 Task: Add Attachment from Google Drive to Card Card0000000003 in Board Board0000000001 in Workspace WS0000000001 in Trello. Add Cover Orange to Card Card0000000003 in Board Board0000000001 in Workspace WS0000000001 in Trello. Add "Add Label …" with "Title" Title0000000003 to Button Button0000000003 to Card Card0000000003 in Board Board0000000001 in Workspace WS0000000001 in Trello. Add Description DS0000000003 to Card Card0000000003 in Board Board0000000001 in Workspace WS0000000001 in Trello. Add Comment CM0000000003 to Card Card0000000003 in Board Board0000000001 in Workspace WS0000000001 in Trello
Action: Mouse moved to (680, 81)
Screenshot: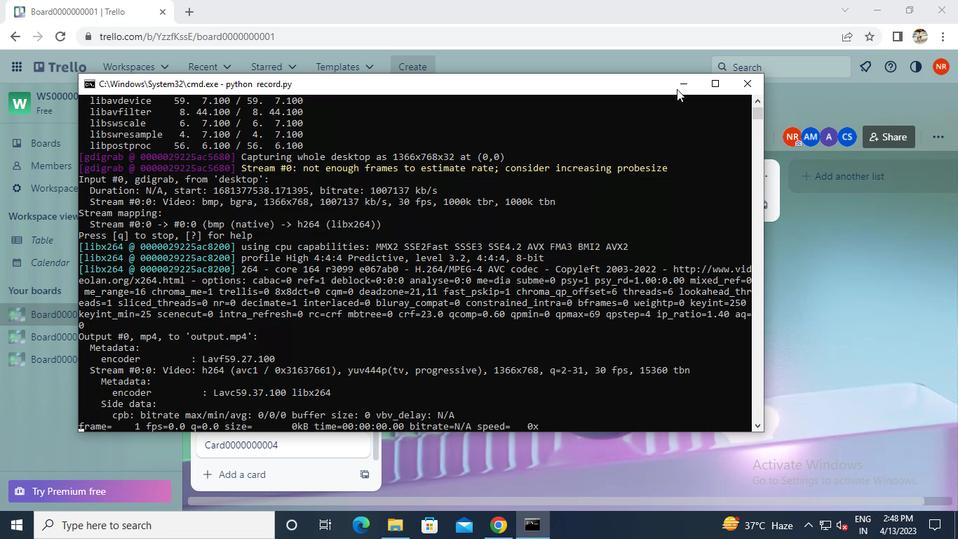 
Action: Mouse pressed left at (680, 81)
Screenshot: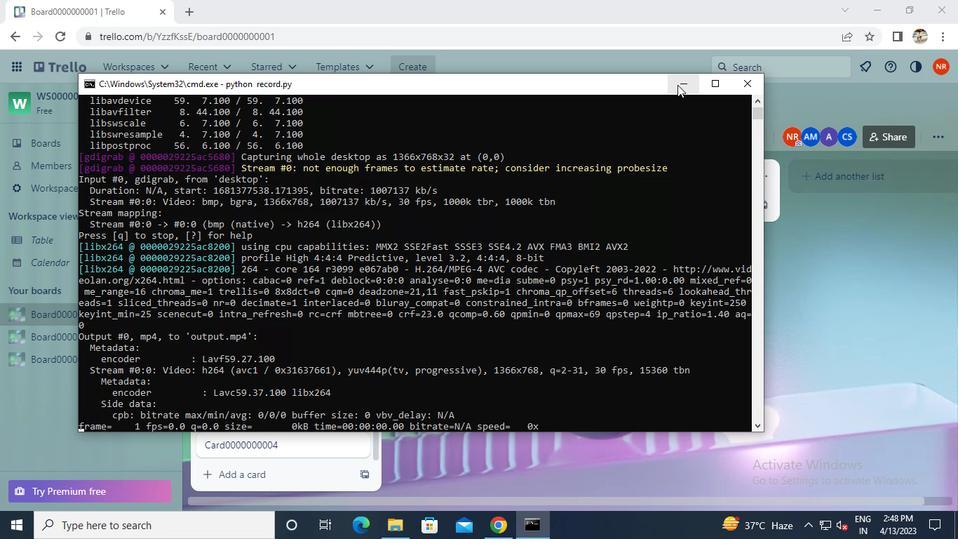 
Action: Mouse moved to (310, 386)
Screenshot: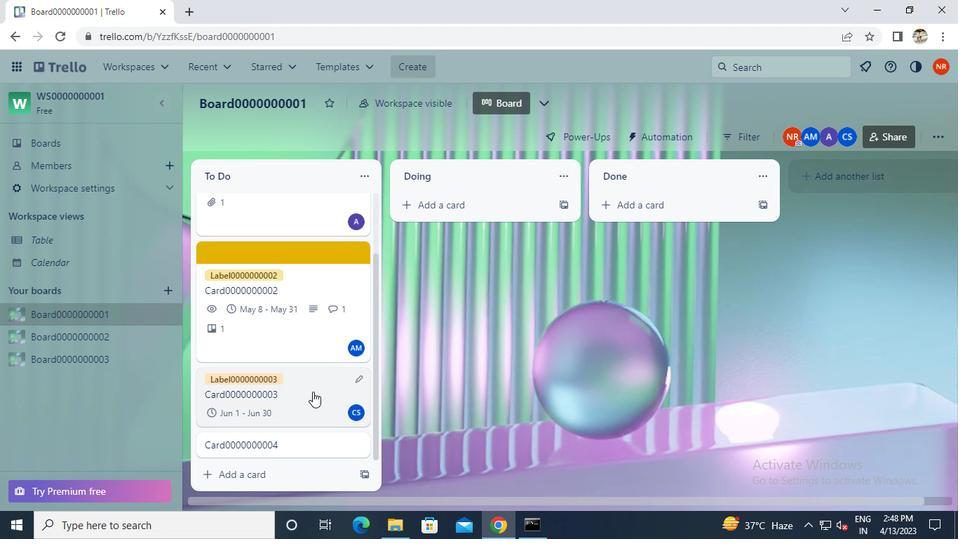 
Action: Mouse pressed left at (310, 386)
Screenshot: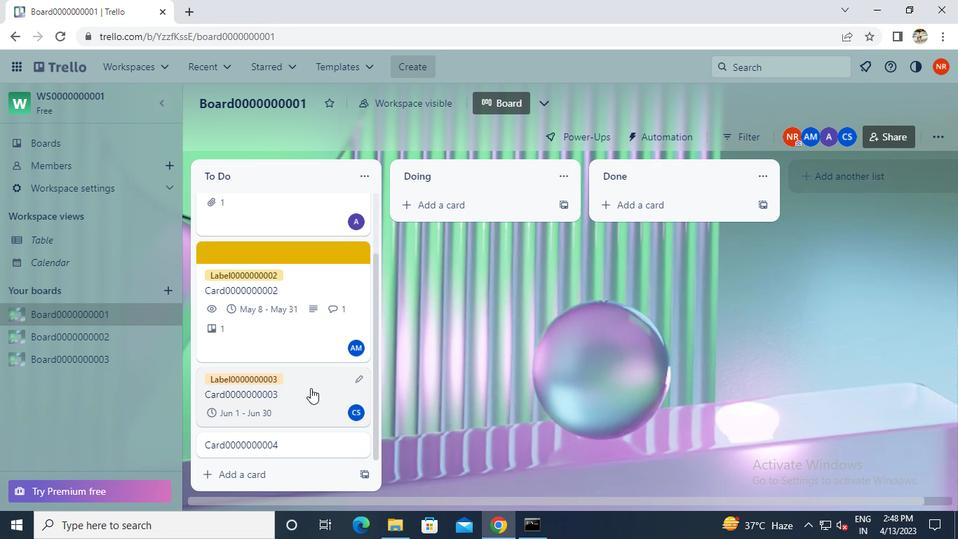 
Action: Mouse moved to (635, 339)
Screenshot: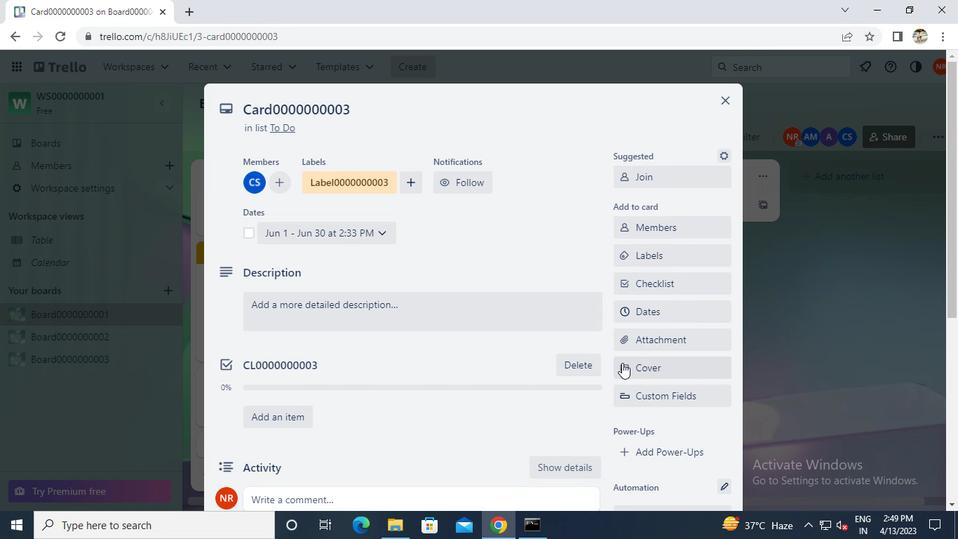 
Action: Mouse pressed left at (635, 339)
Screenshot: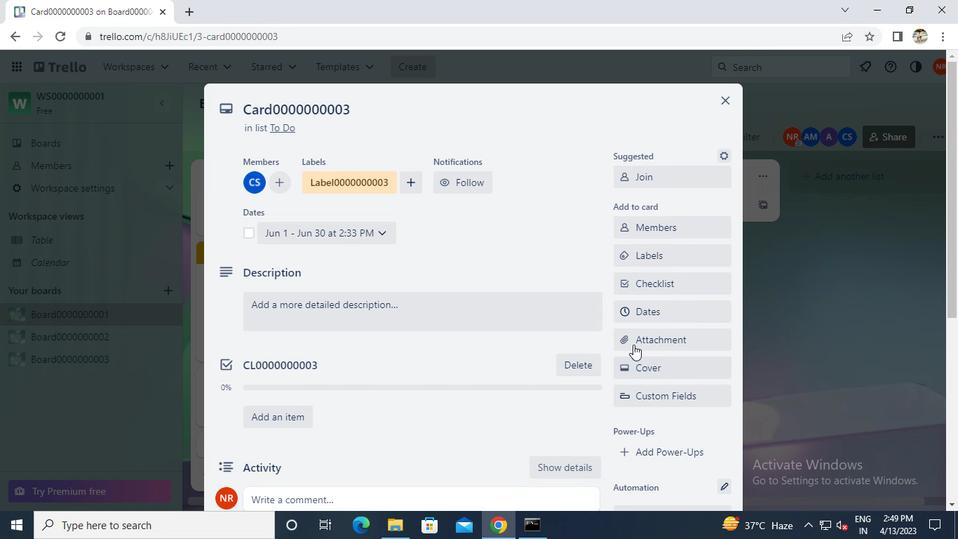 
Action: Mouse moved to (657, 175)
Screenshot: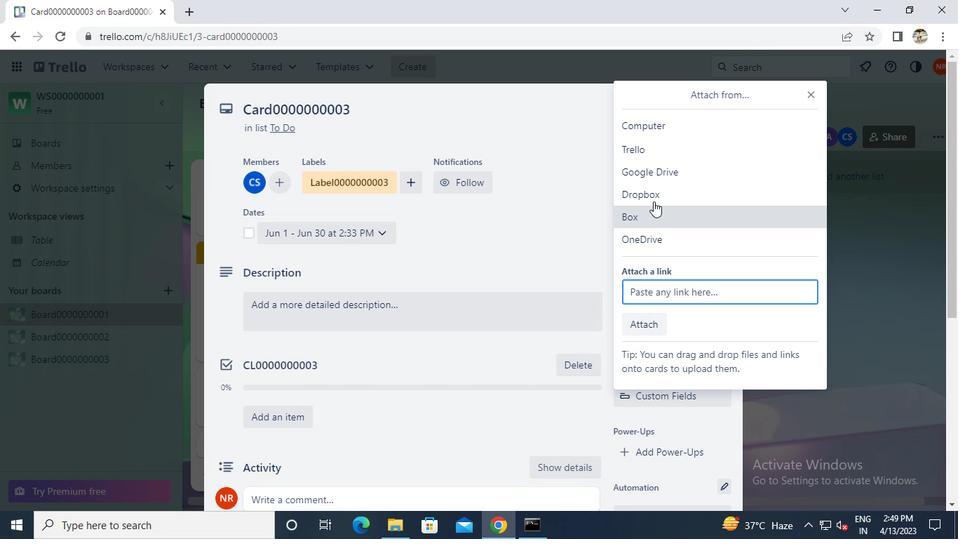 
Action: Mouse pressed left at (657, 175)
Screenshot: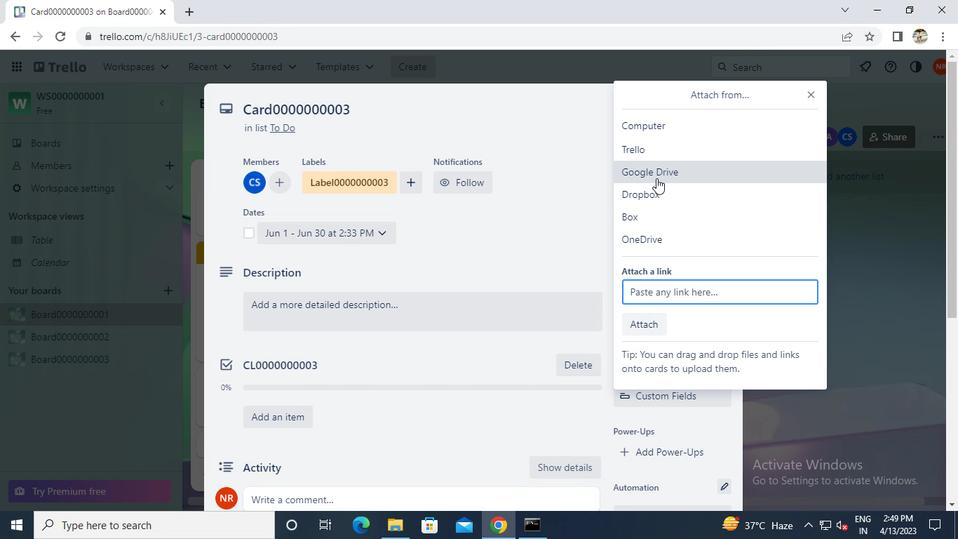 
Action: Mouse moved to (386, 303)
Screenshot: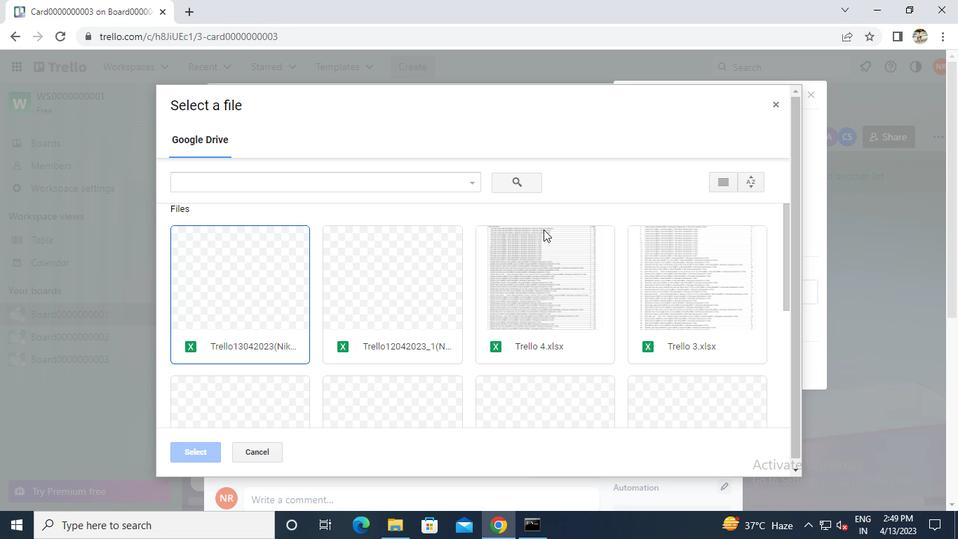 
Action: Mouse pressed left at (386, 303)
Screenshot: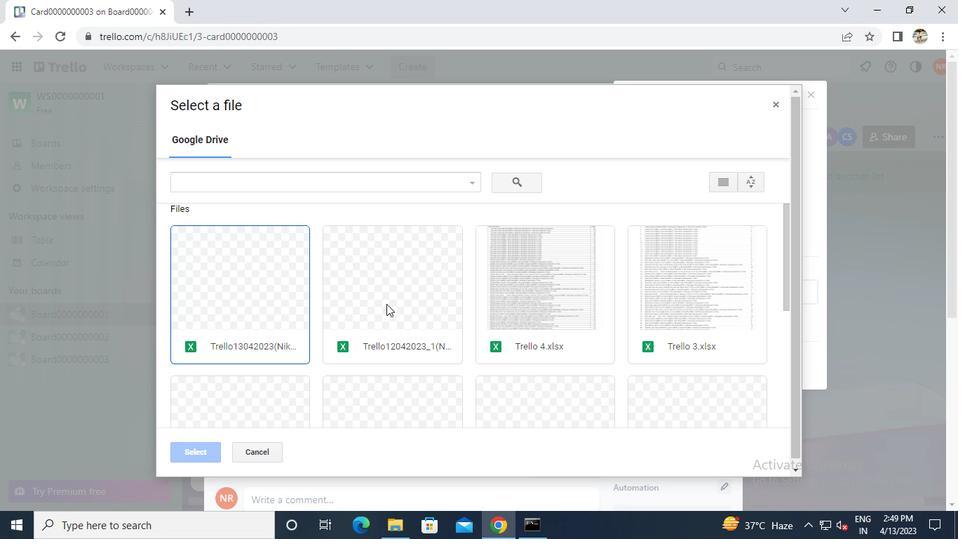 
Action: Mouse moved to (207, 453)
Screenshot: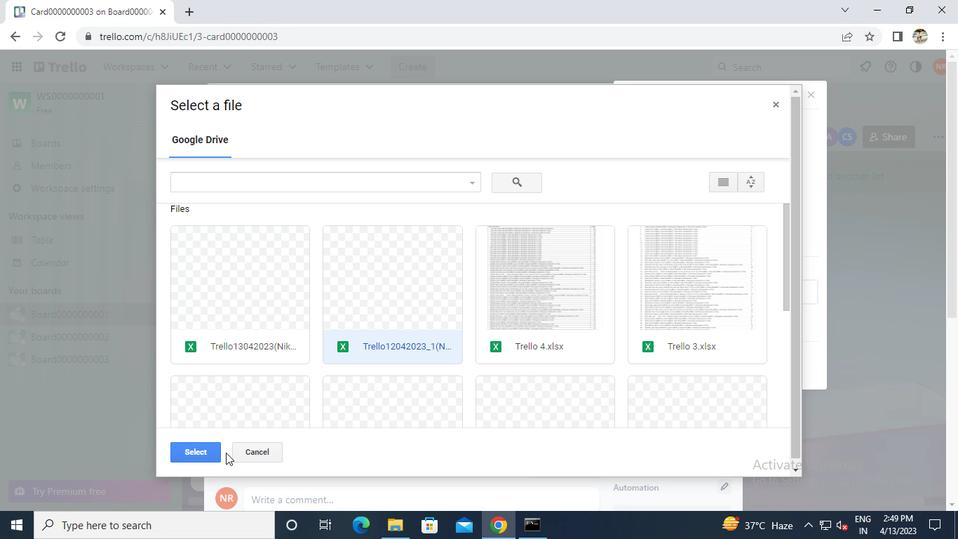 
Action: Mouse pressed left at (207, 453)
Screenshot: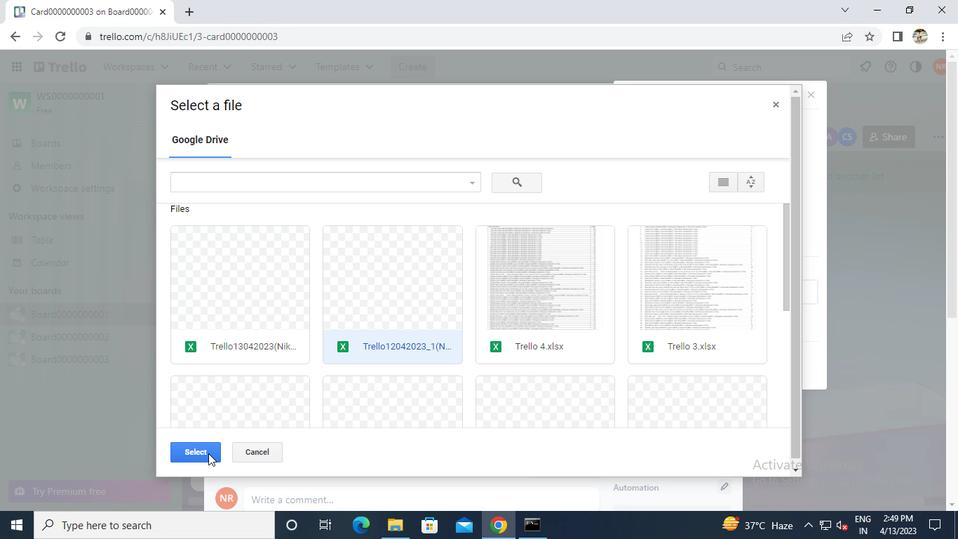 
Action: Mouse moved to (687, 371)
Screenshot: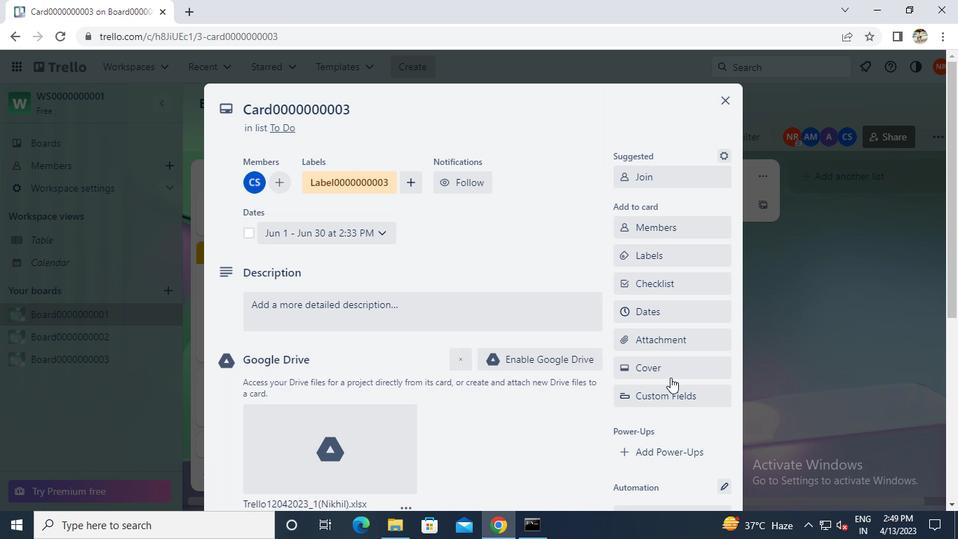 
Action: Mouse pressed left at (687, 371)
Screenshot: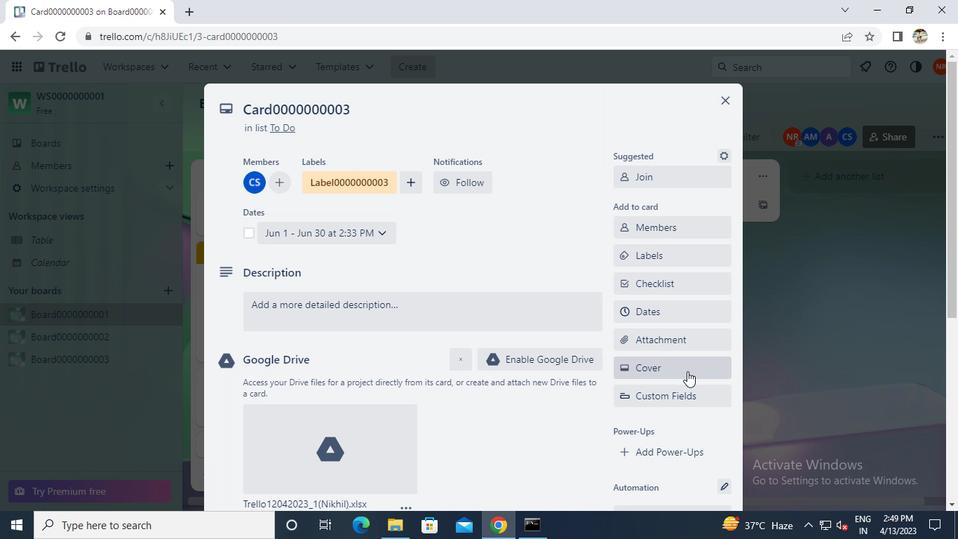 
Action: Mouse moved to (721, 211)
Screenshot: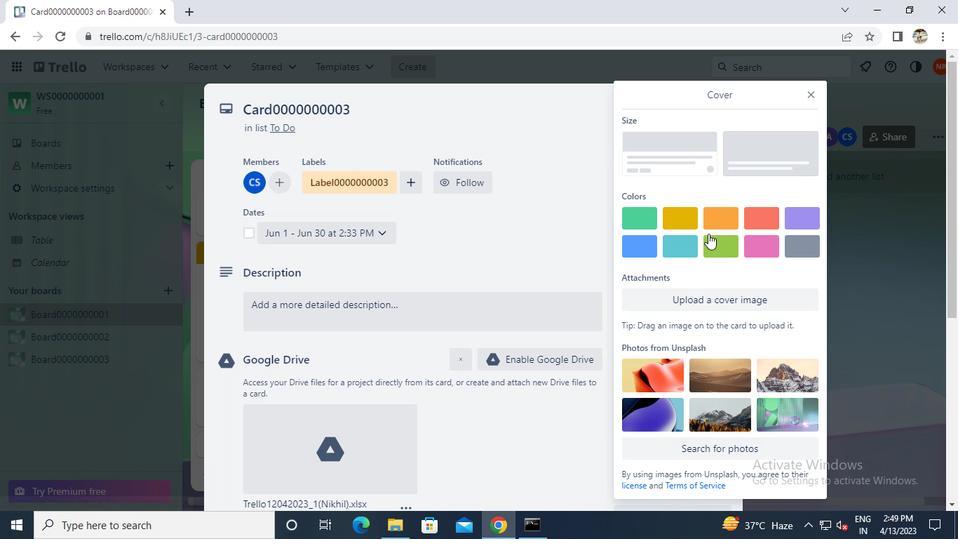 
Action: Mouse pressed left at (721, 211)
Screenshot: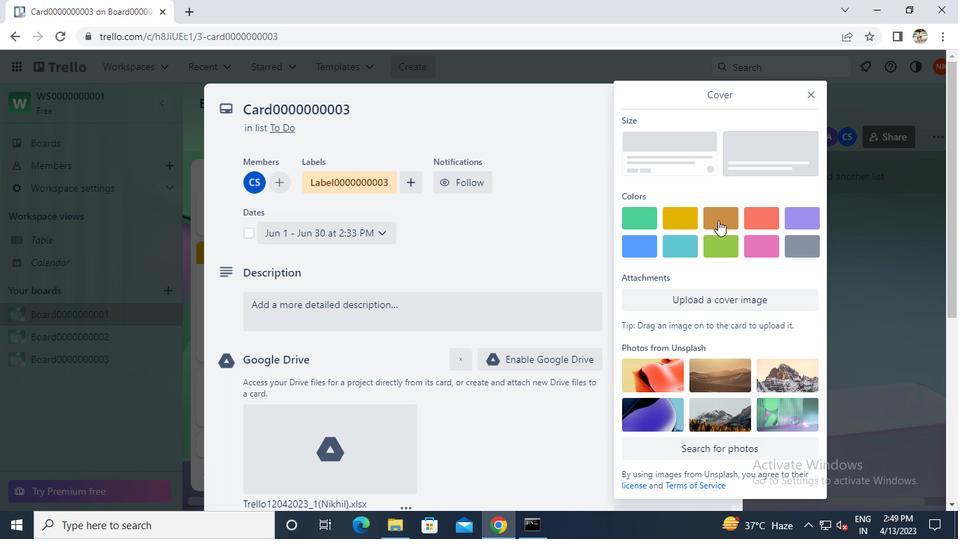 
Action: Mouse moved to (814, 91)
Screenshot: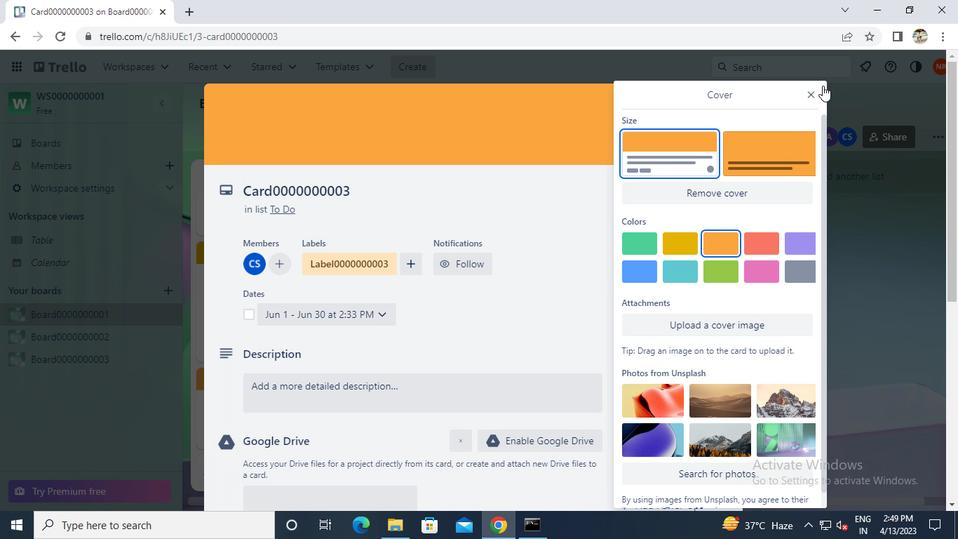 
Action: Mouse pressed left at (814, 91)
Screenshot: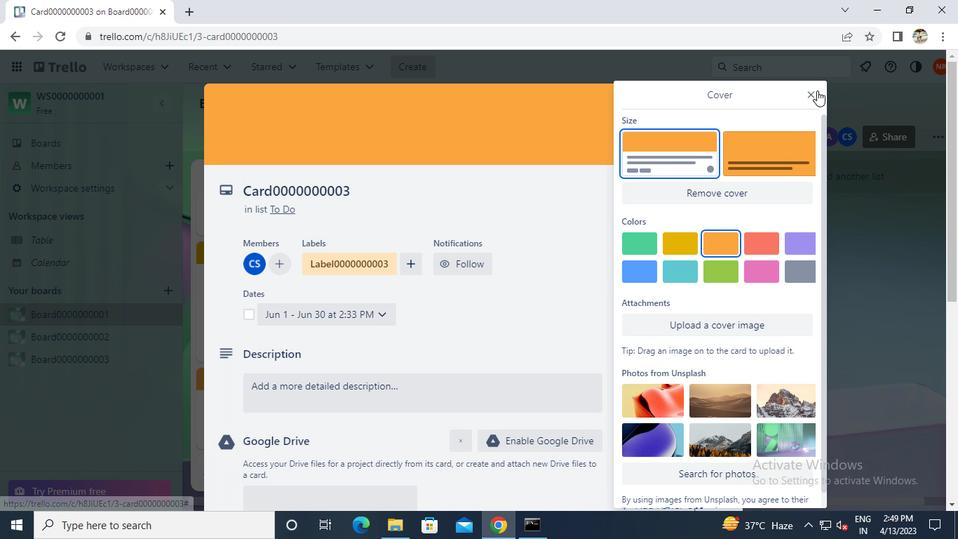 
Action: Mouse moved to (647, 406)
Screenshot: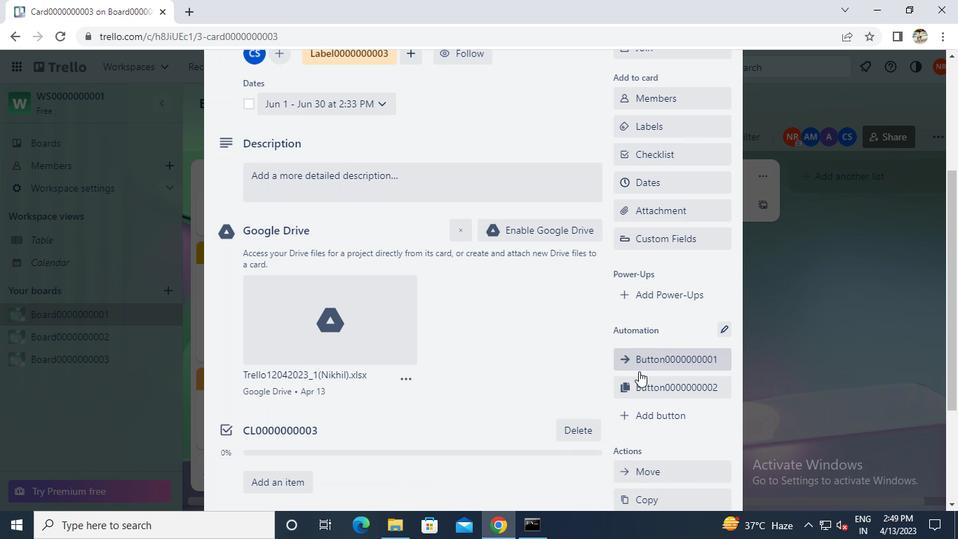 
Action: Mouse pressed left at (647, 406)
Screenshot: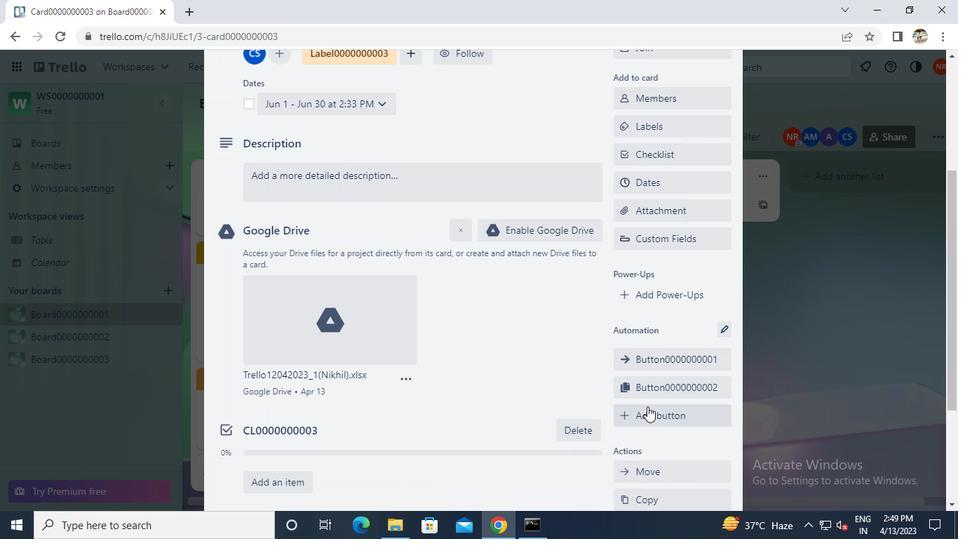 
Action: Mouse moved to (660, 218)
Screenshot: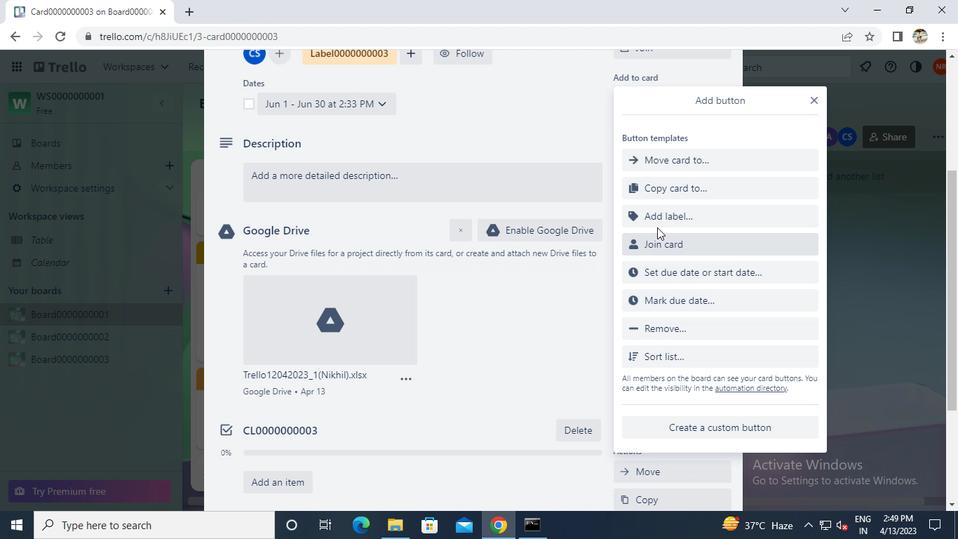 
Action: Mouse pressed left at (660, 218)
Screenshot: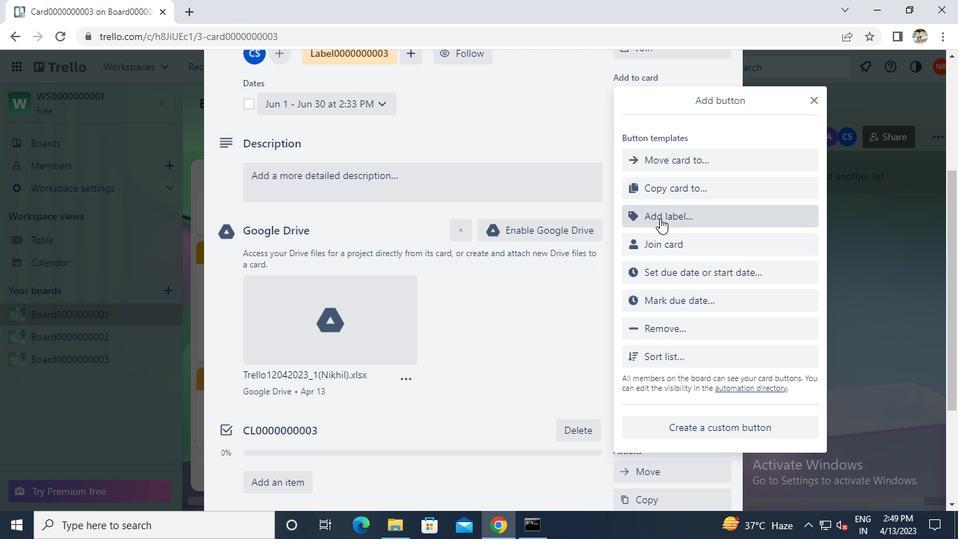 
Action: Keyboard t
Screenshot: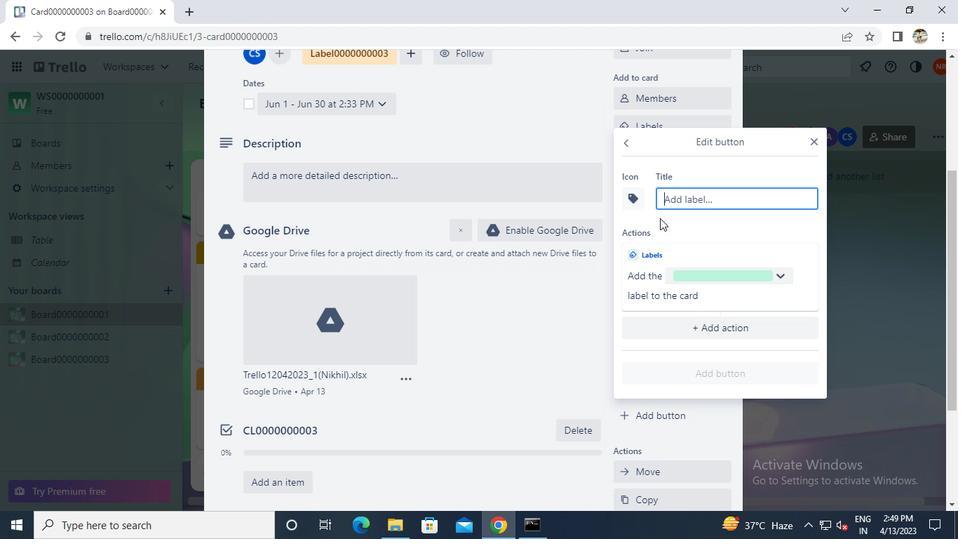 
Action: Keyboard Key.caps_lock
Screenshot: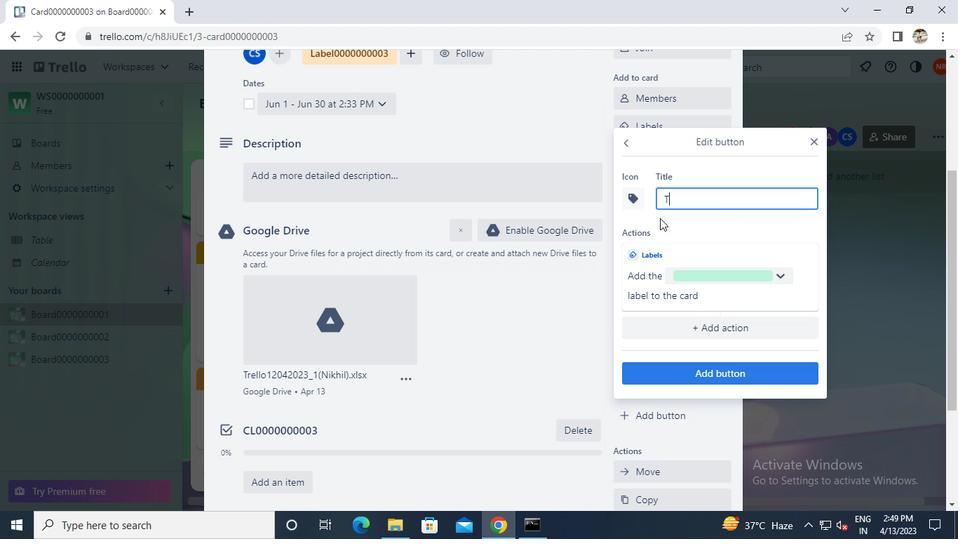 
Action: Keyboard i
Screenshot: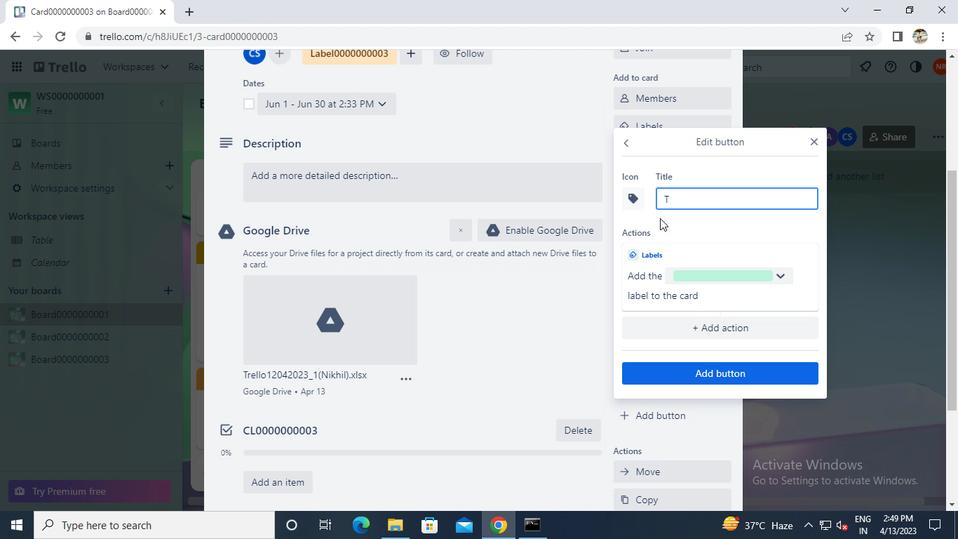 
Action: Keyboard t
Screenshot: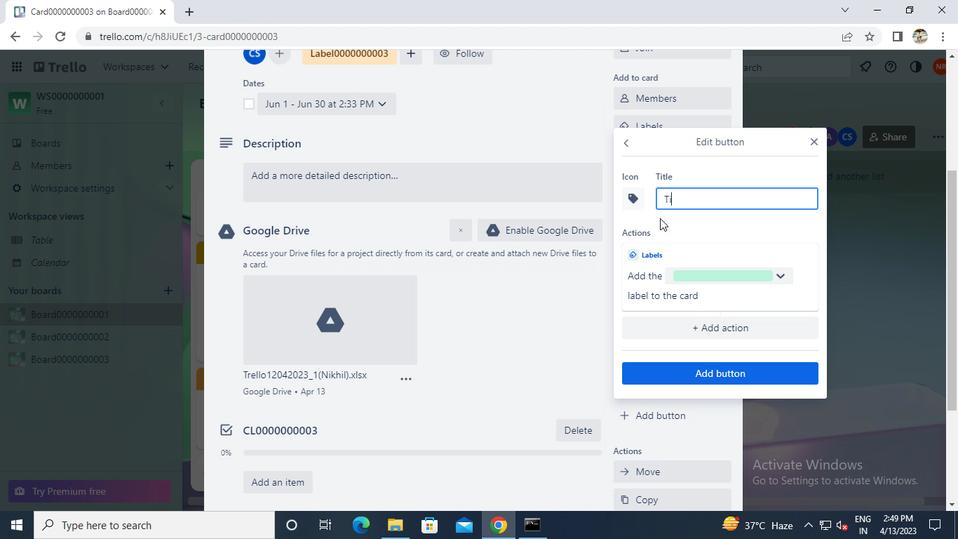 
Action: Keyboard t
Screenshot: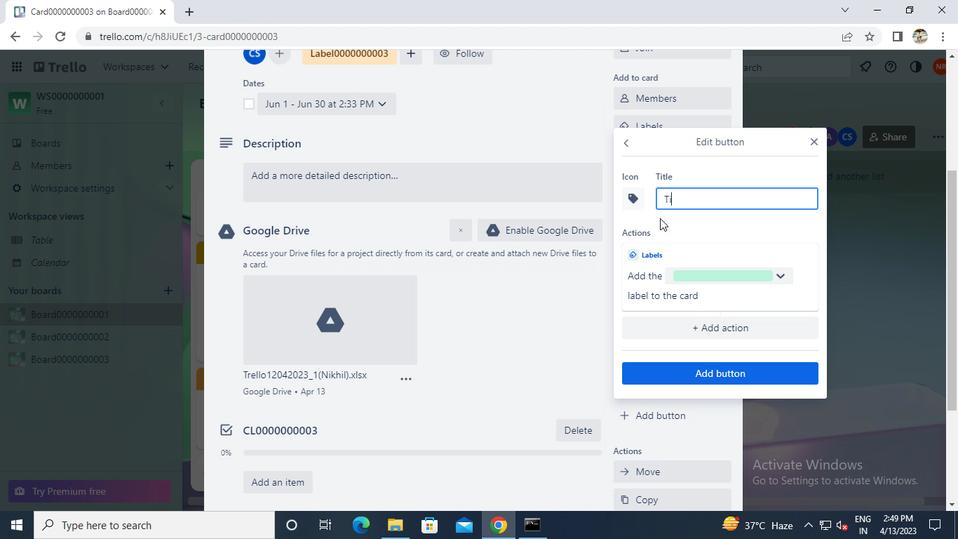 
Action: Keyboard l
Screenshot: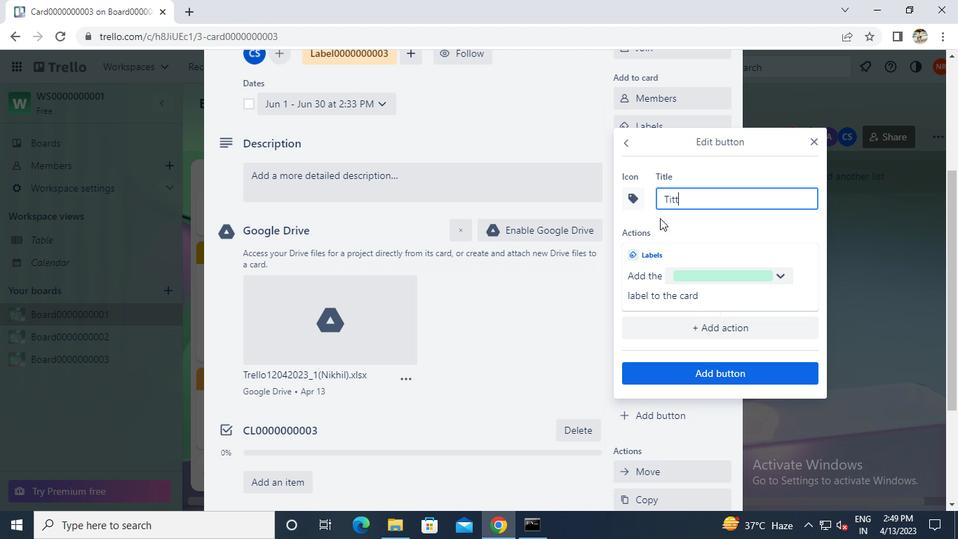 
Action: Keyboard e
Screenshot: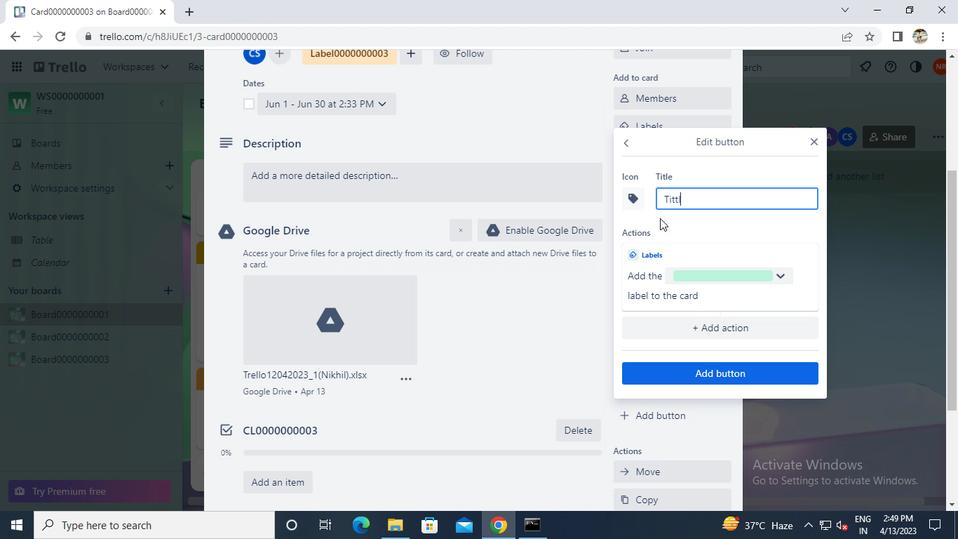 
Action: Keyboard 0
Screenshot: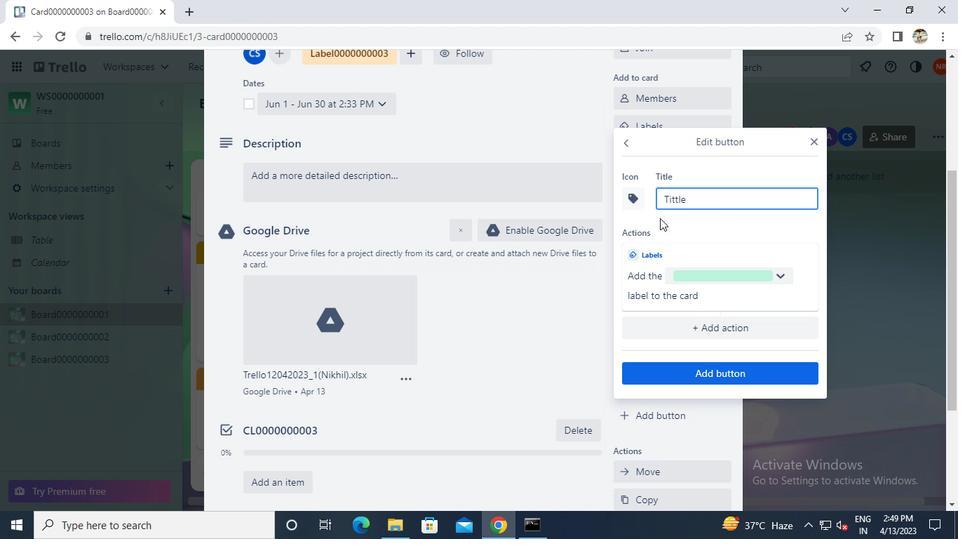
Action: Keyboard 0
Screenshot: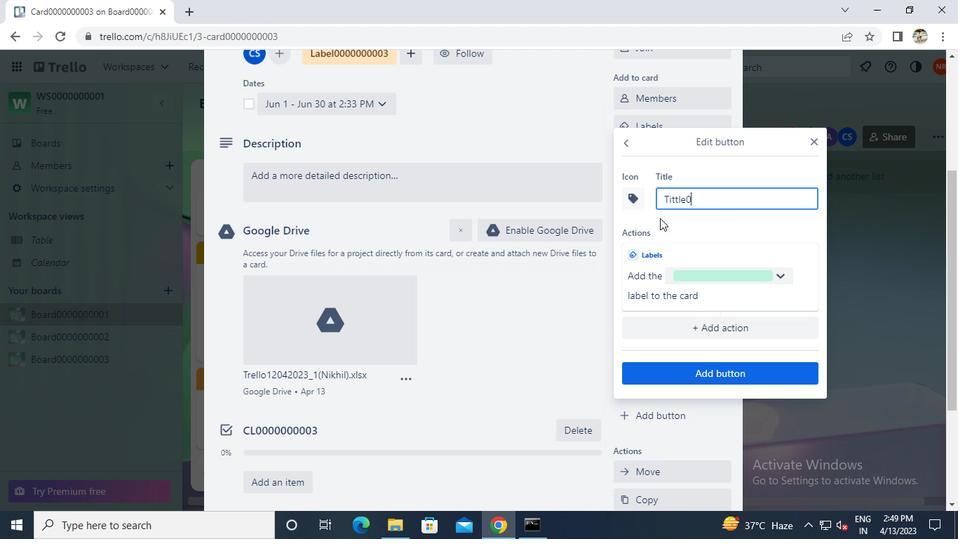 
Action: Keyboard 0
Screenshot: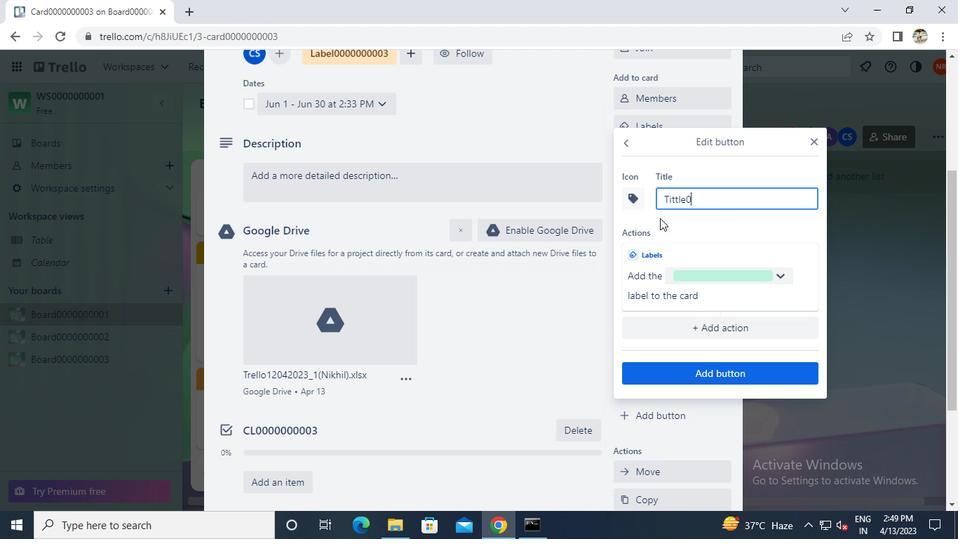 
Action: Keyboard 0
Screenshot: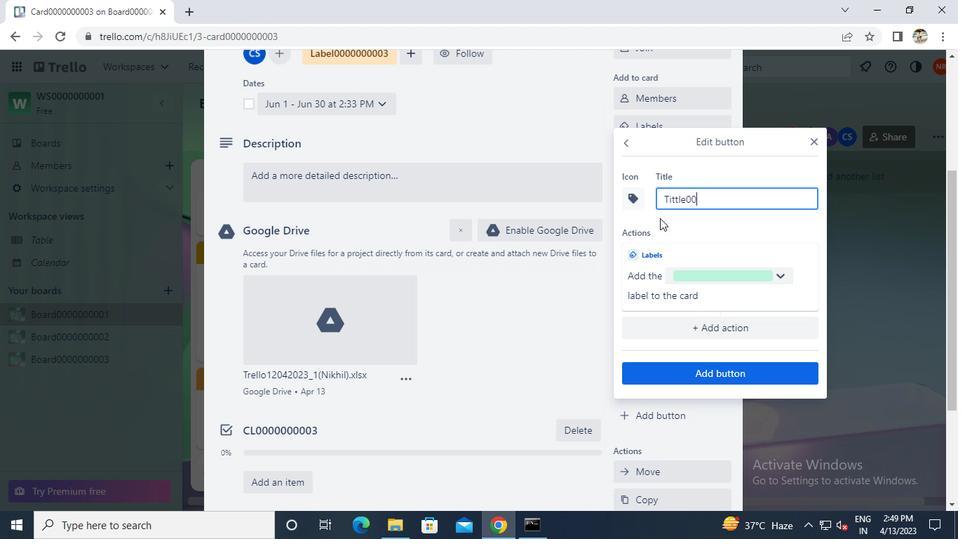 
Action: Keyboard 0
Screenshot: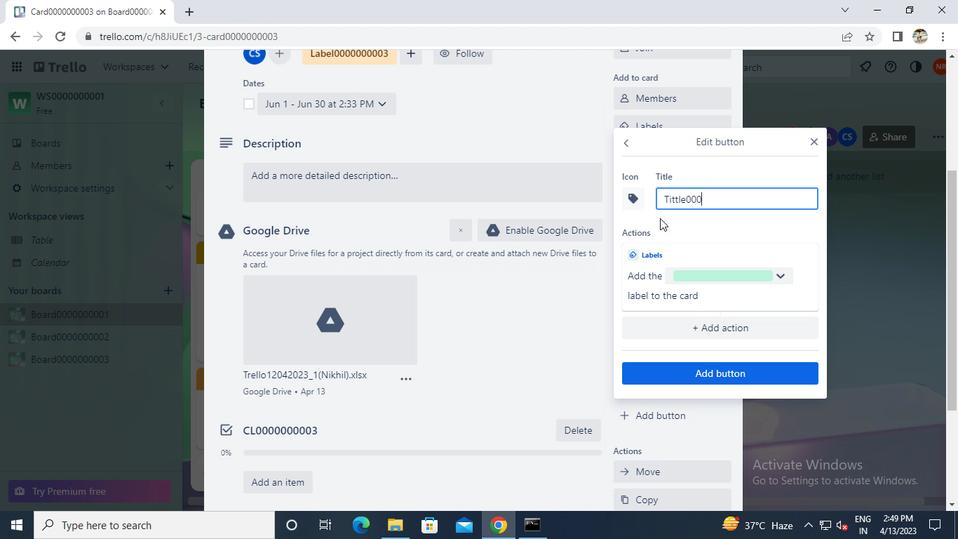 
Action: Keyboard 0
Screenshot: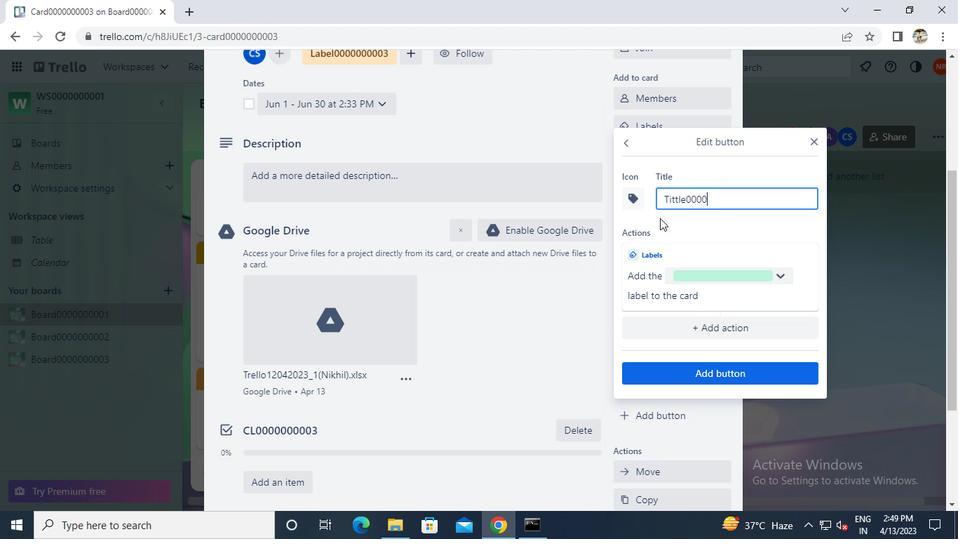 
Action: Keyboard 0
Screenshot: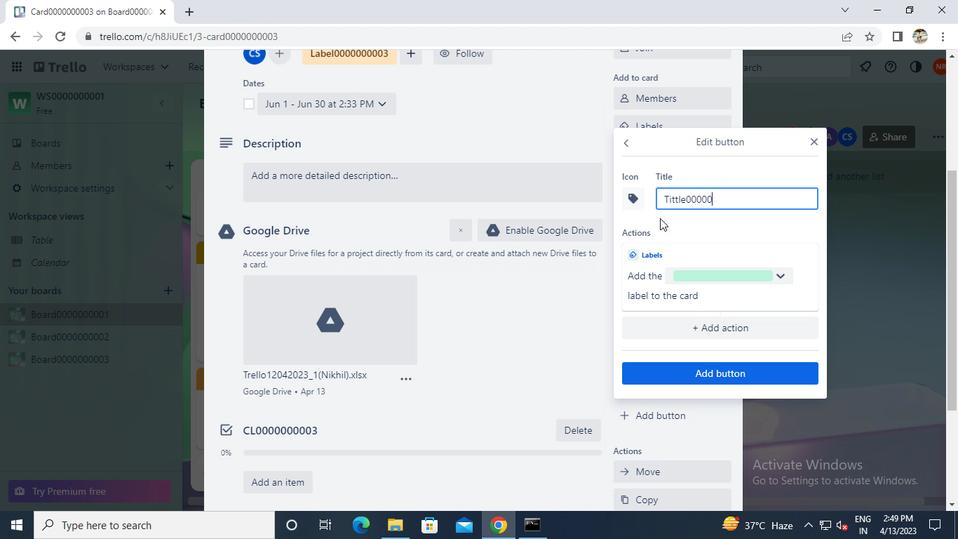 
Action: Keyboard 0
Screenshot: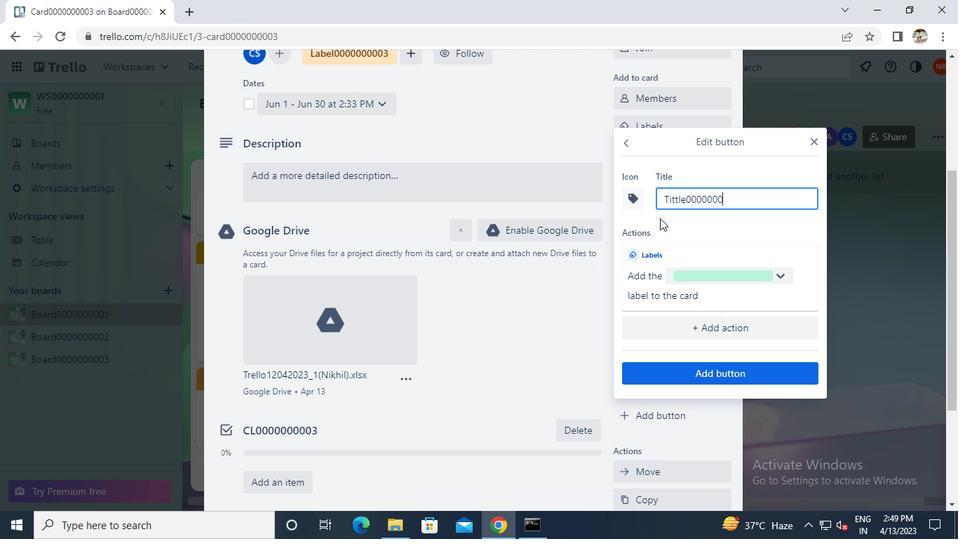 
Action: Keyboard 0
Screenshot: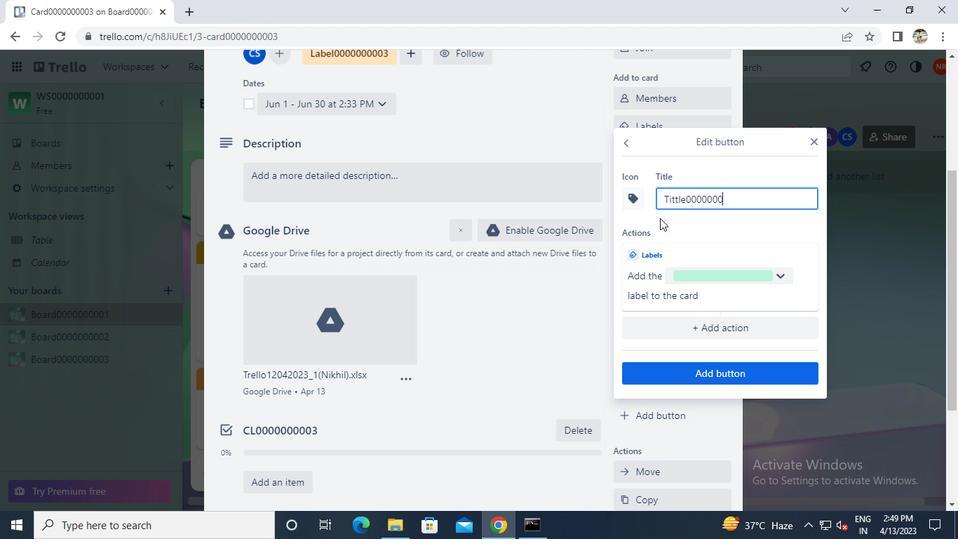 
Action: Keyboard 3
Screenshot: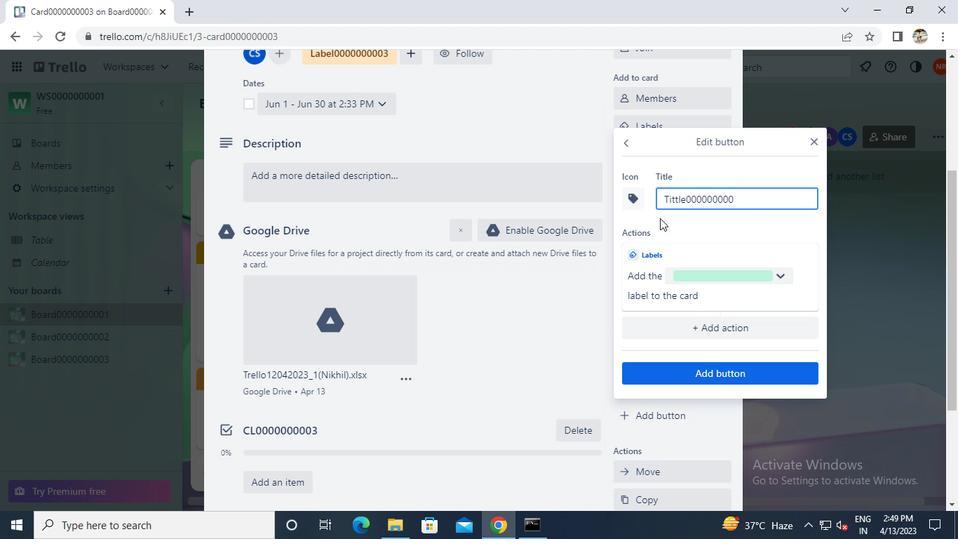 
Action: Mouse moved to (699, 366)
Screenshot: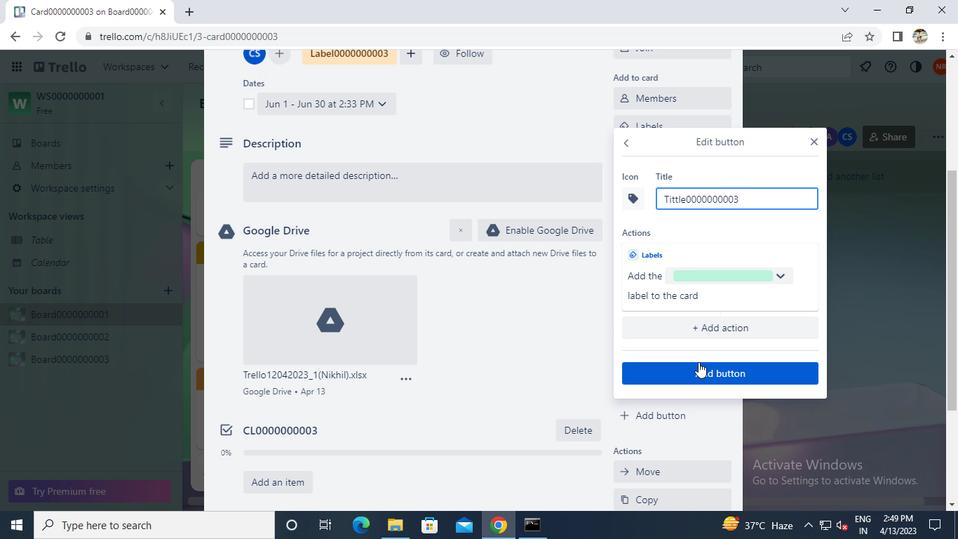 
Action: Mouse pressed left at (699, 366)
Screenshot: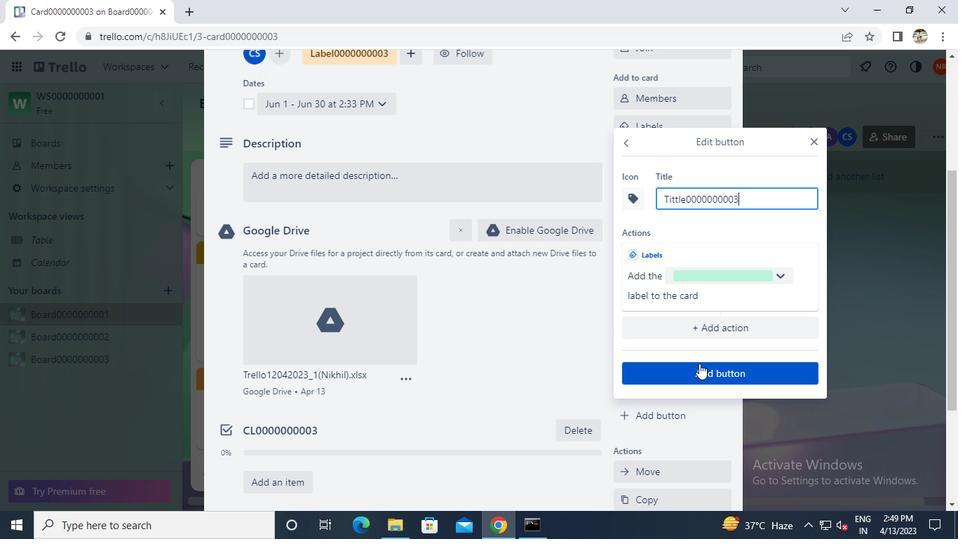 
Action: Mouse moved to (449, 184)
Screenshot: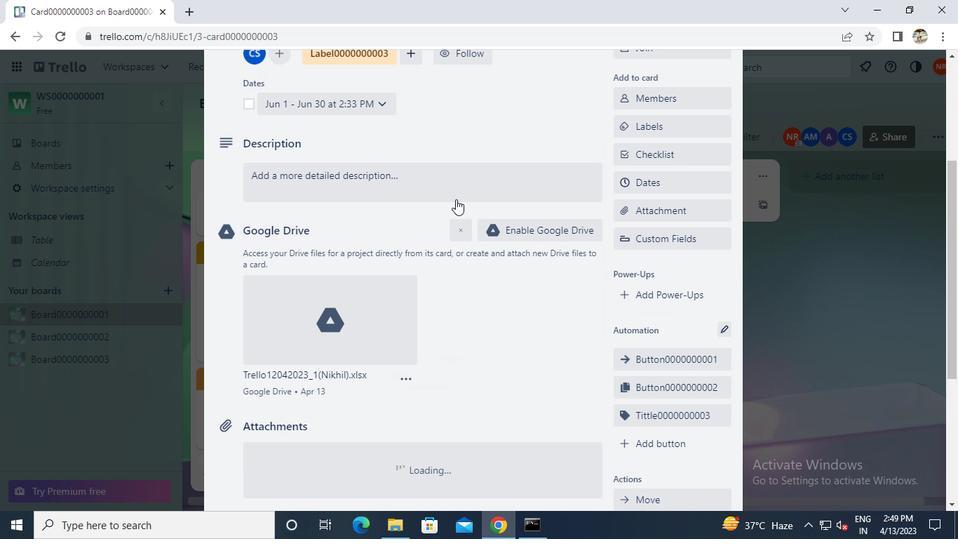 
Action: Mouse pressed left at (449, 184)
Screenshot: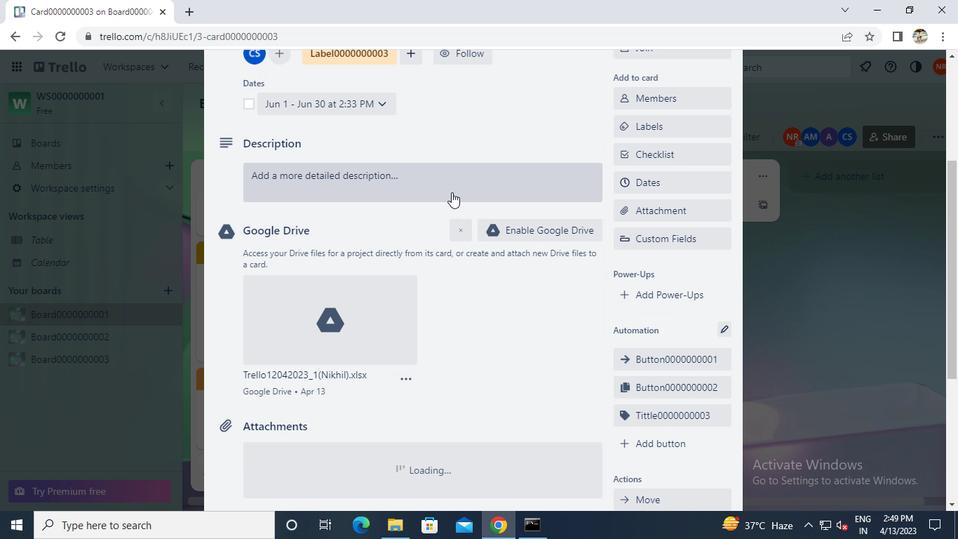 
Action: Keyboard Key.caps_lock
Screenshot: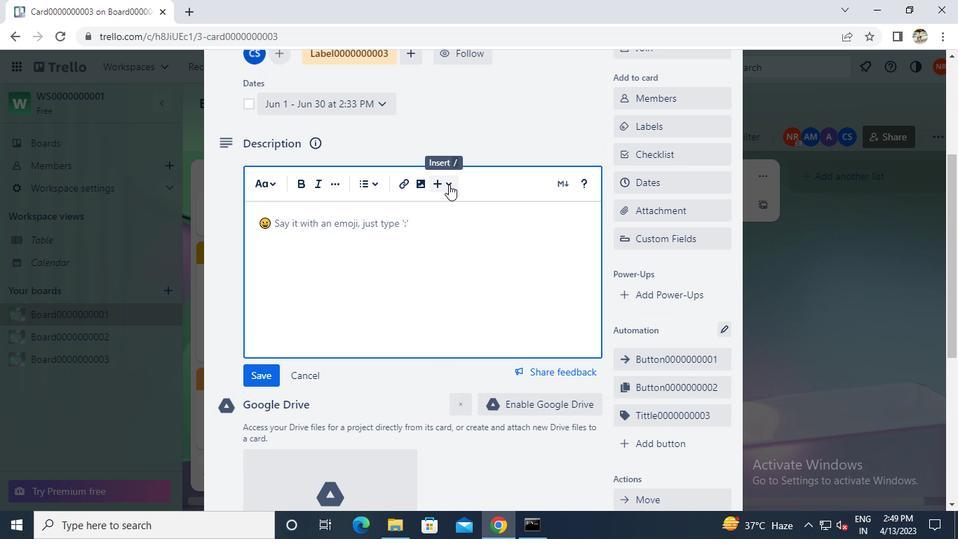 
Action: Keyboard d
Screenshot: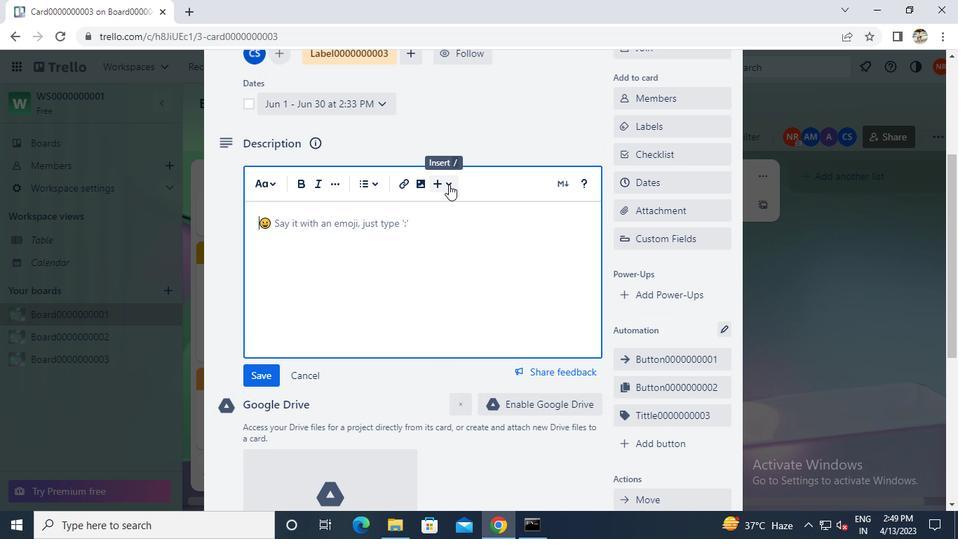 
Action: Keyboard s
Screenshot: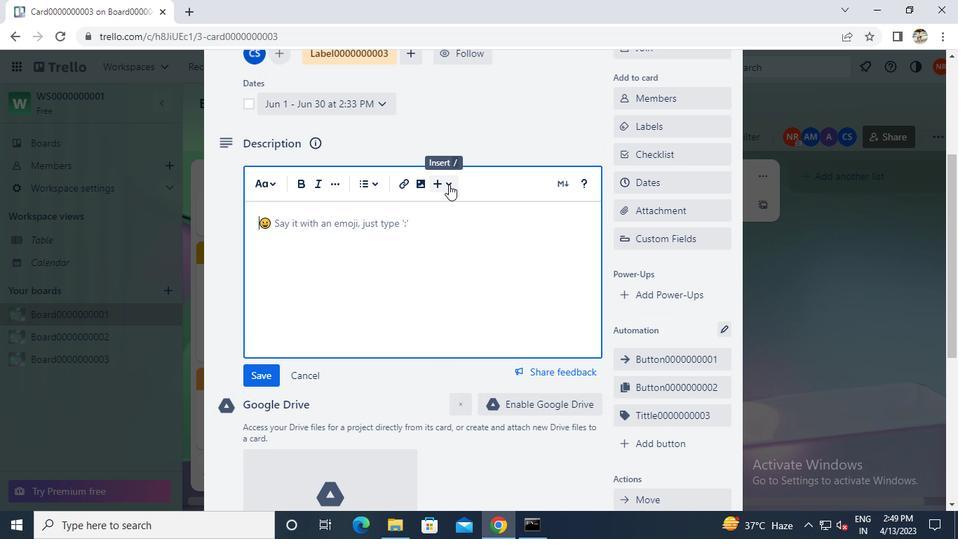 
Action: Keyboard 0
Screenshot: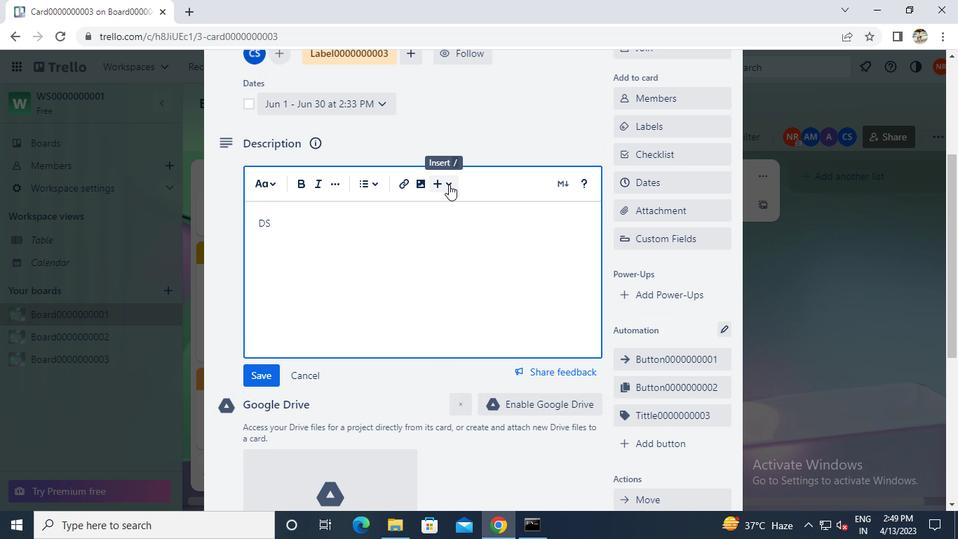 
Action: Keyboard 0
Screenshot: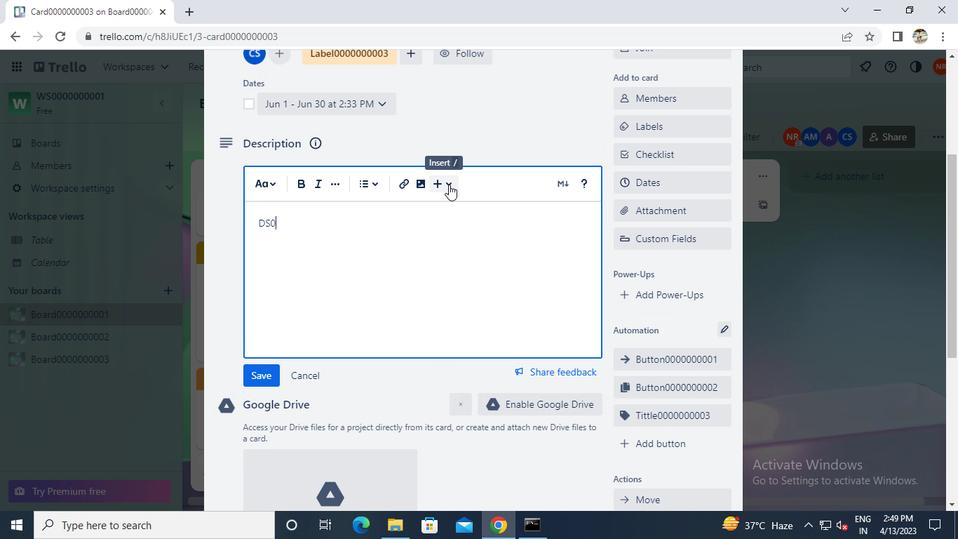 
Action: Keyboard 0
Screenshot: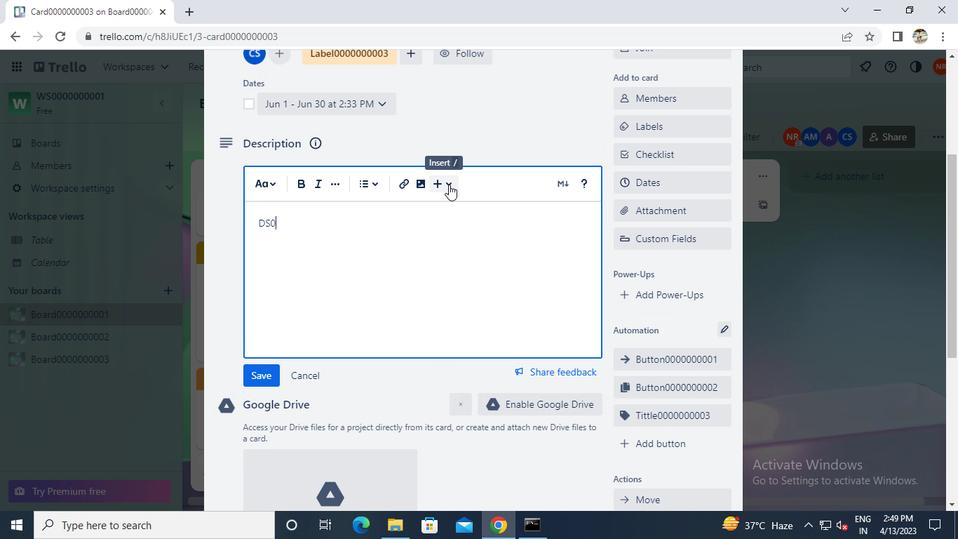 
Action: Keyboard 0
Screenshot: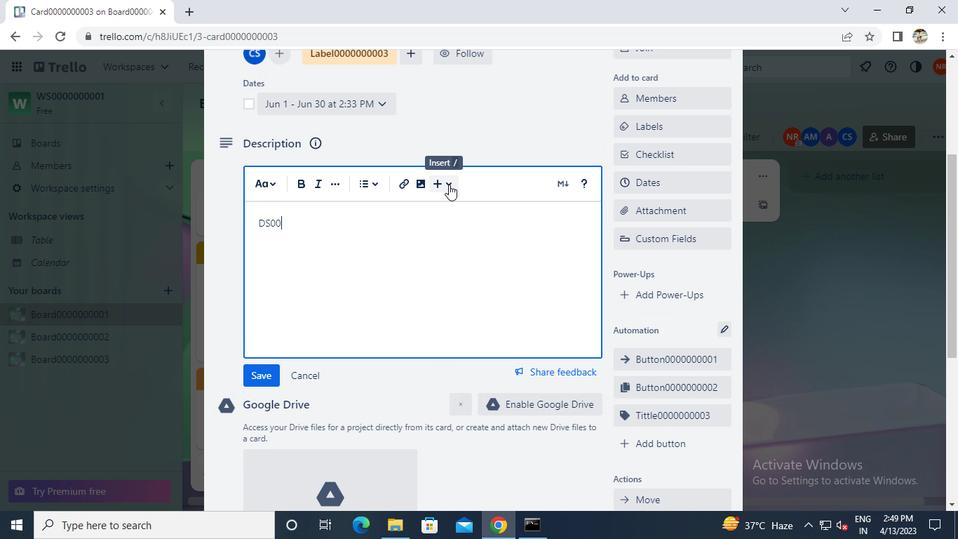 
Action: Keyboard 0
Screenshot: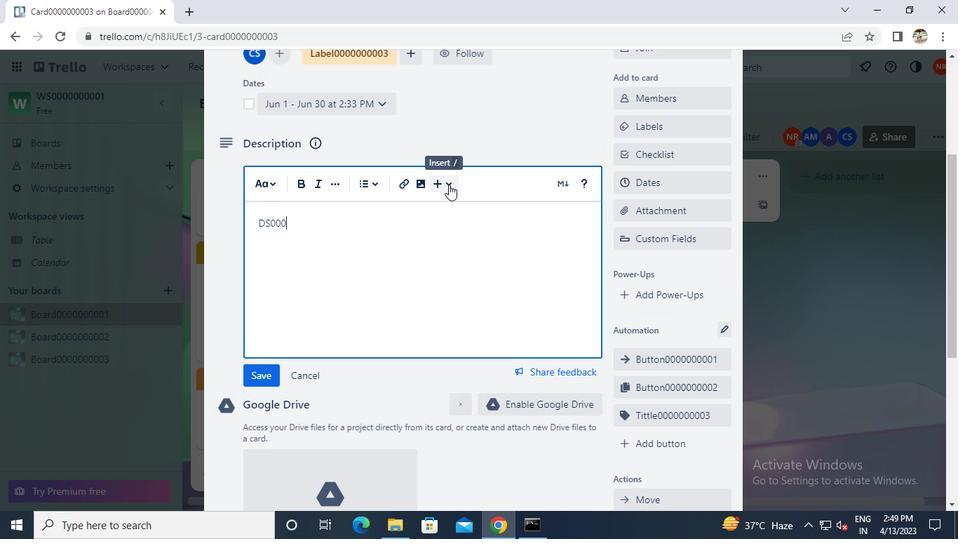 
Action: Keyboard 0
Screenshot: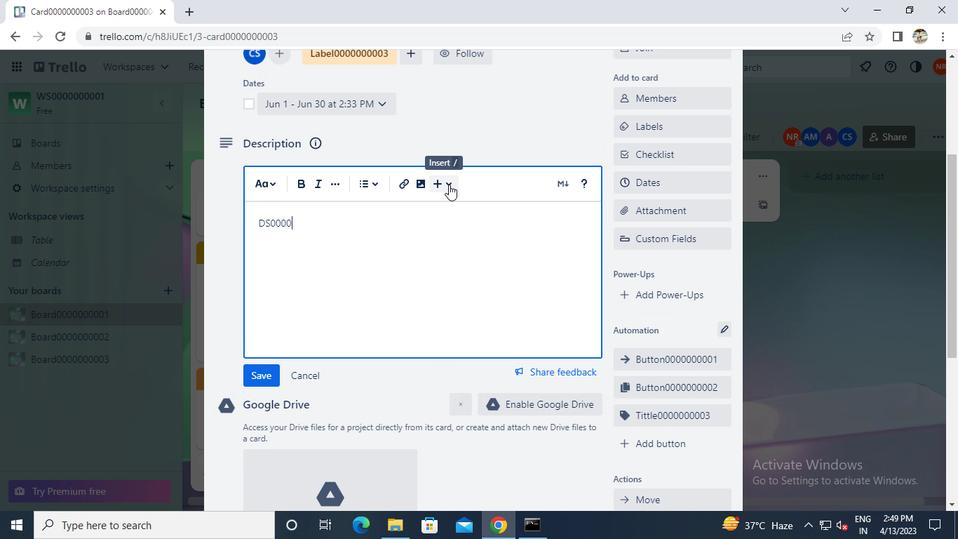 
Action: Keyboard 0
Screenshot: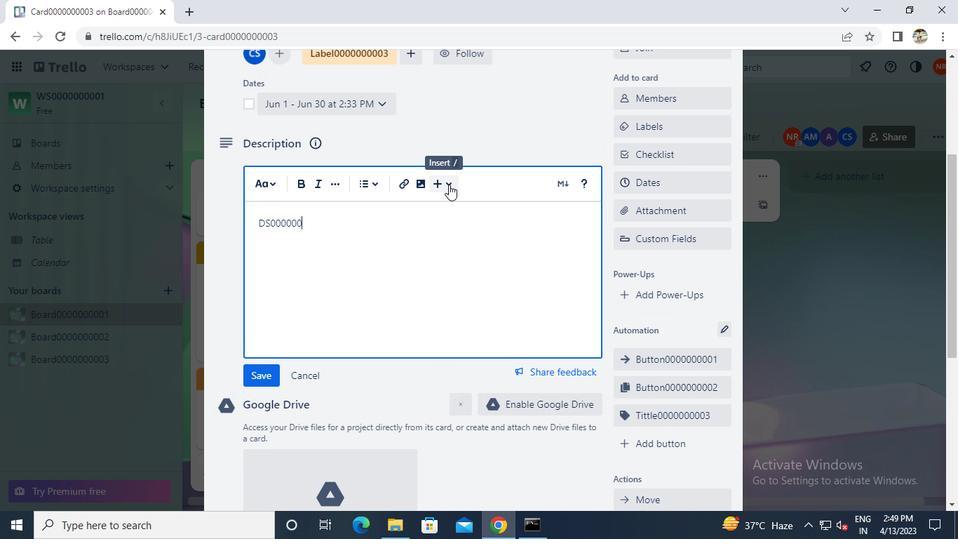 
Action: Keyboard 0
Screenshot: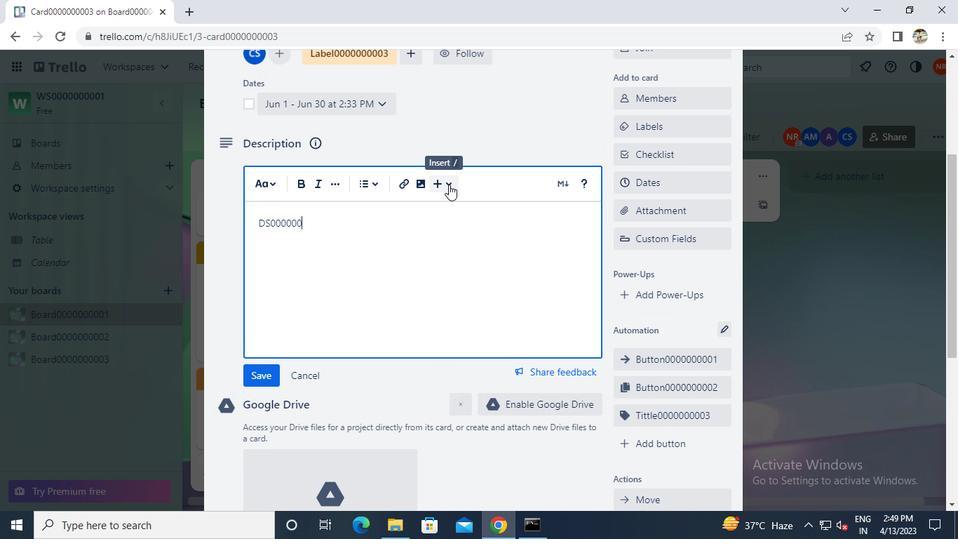 
Action: Keyboard 0
Screenshot: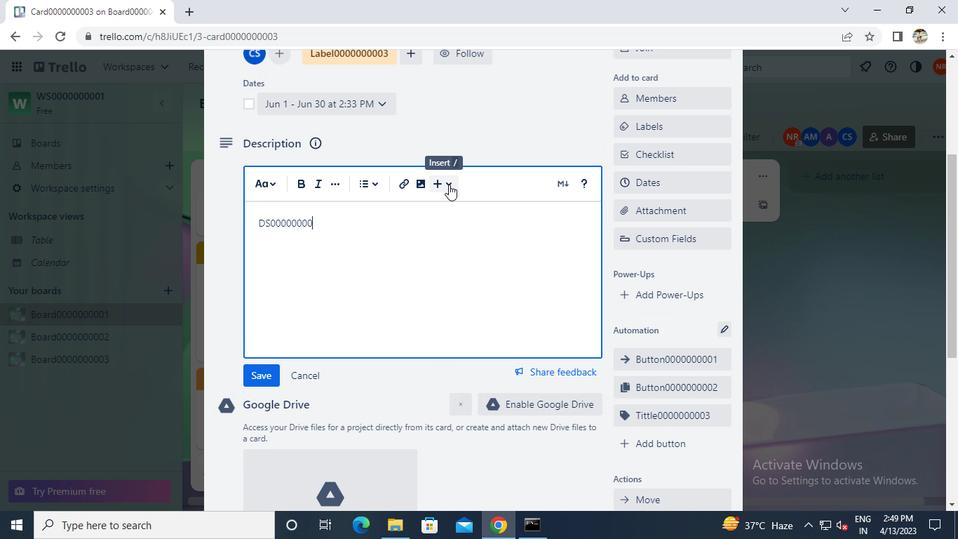 
Action: Keyboard 3
Screenshot: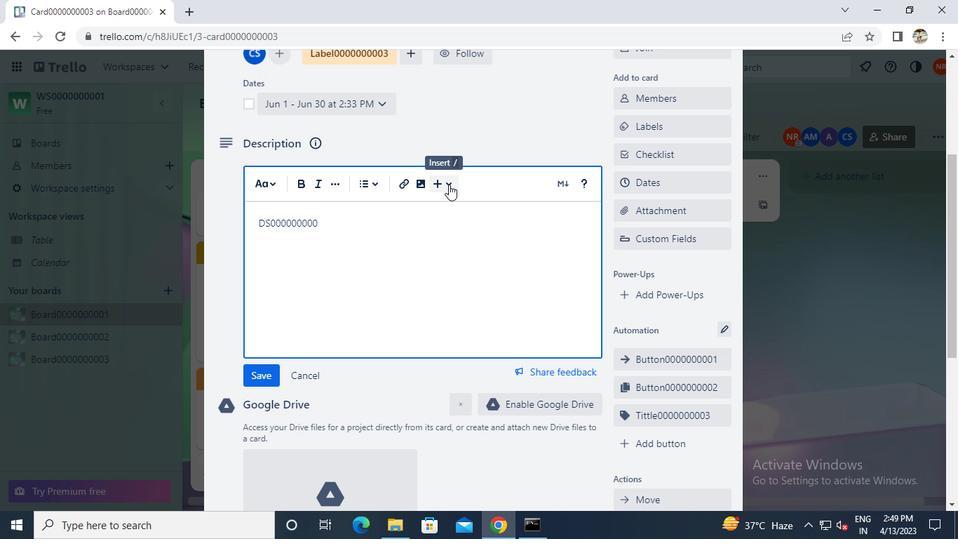 
Action: Mouse moved to (254, 369)
Screenshot: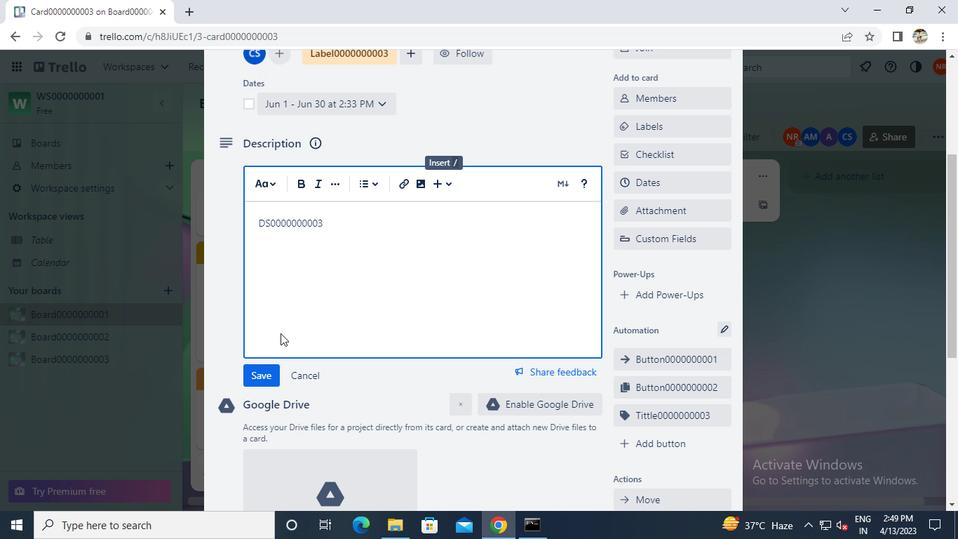 
Action: Mouse pressed left at (254, 369)
Screenshot: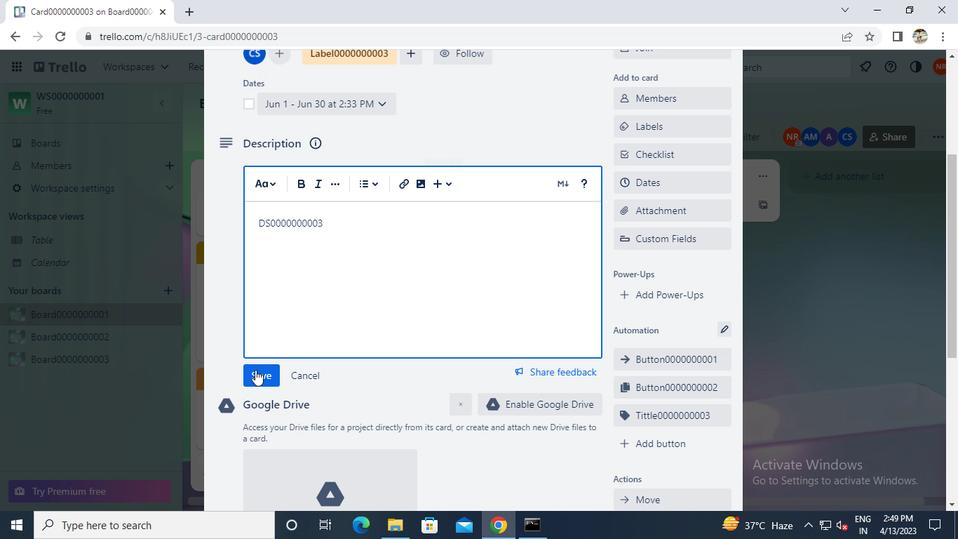 
Action: Mouse moved to (283, 341)
Screenshot: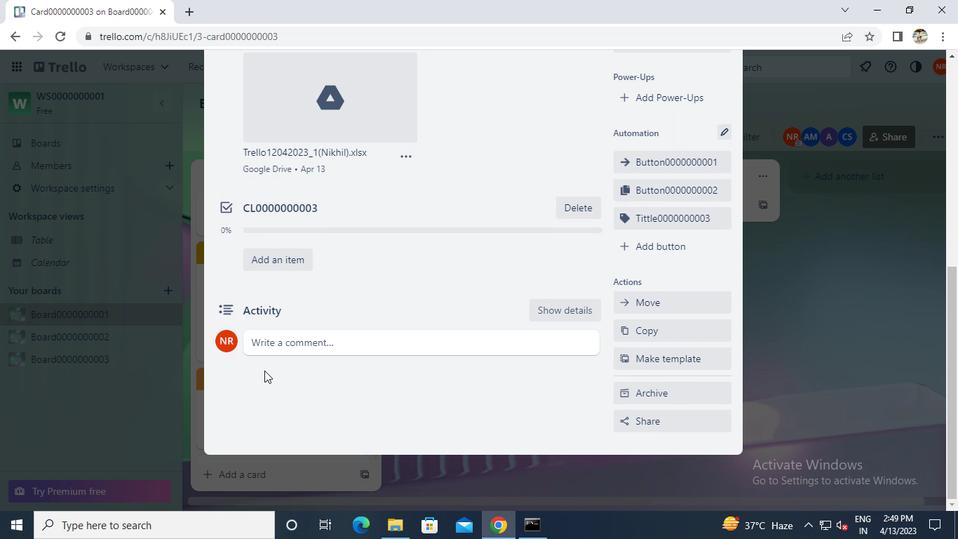 
Action: Mouse pressed left at (283, 341)
Screenshot: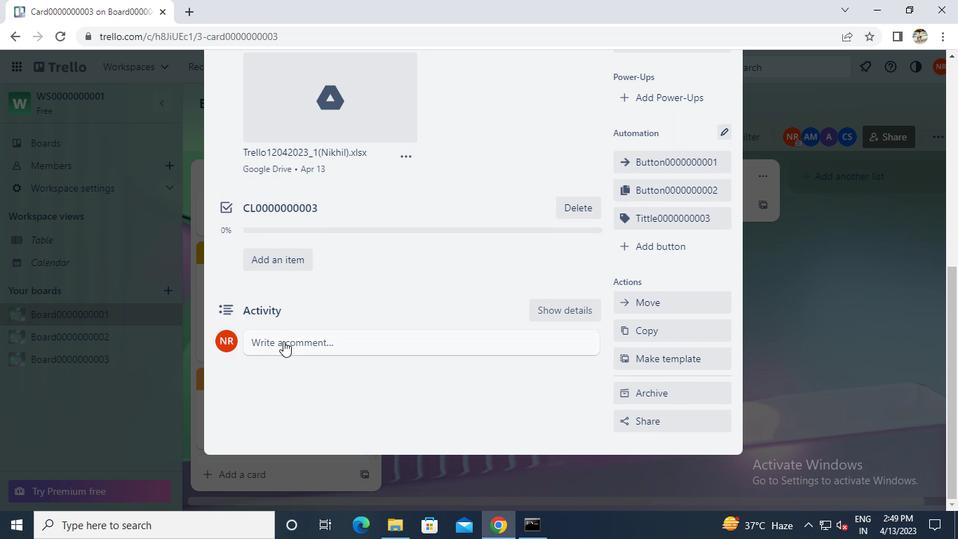 
Action: Keyboard c
Screenshot: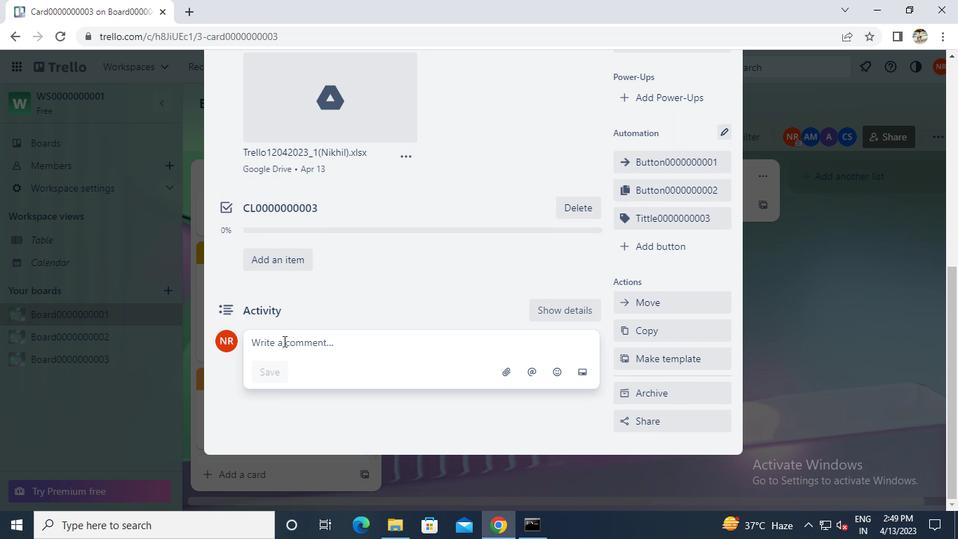 
Action: Keyboard m
Screenshot: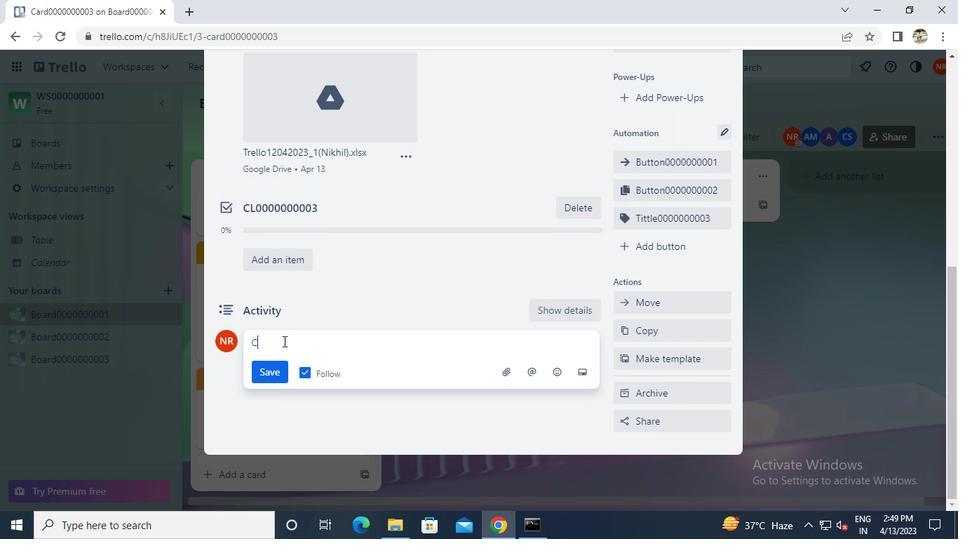 
Action: Keyboard 0
Screenshot: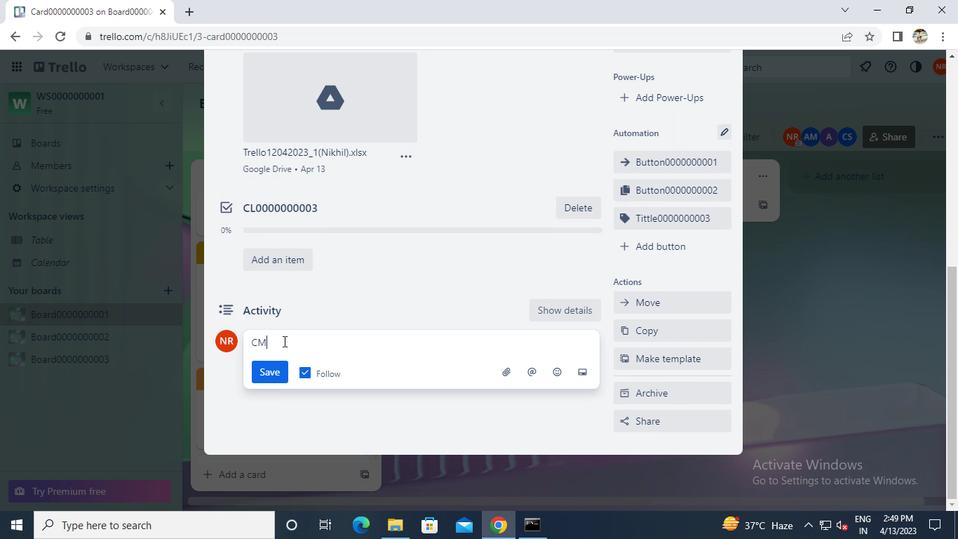 
Action: Keyboard 0
Screenshot: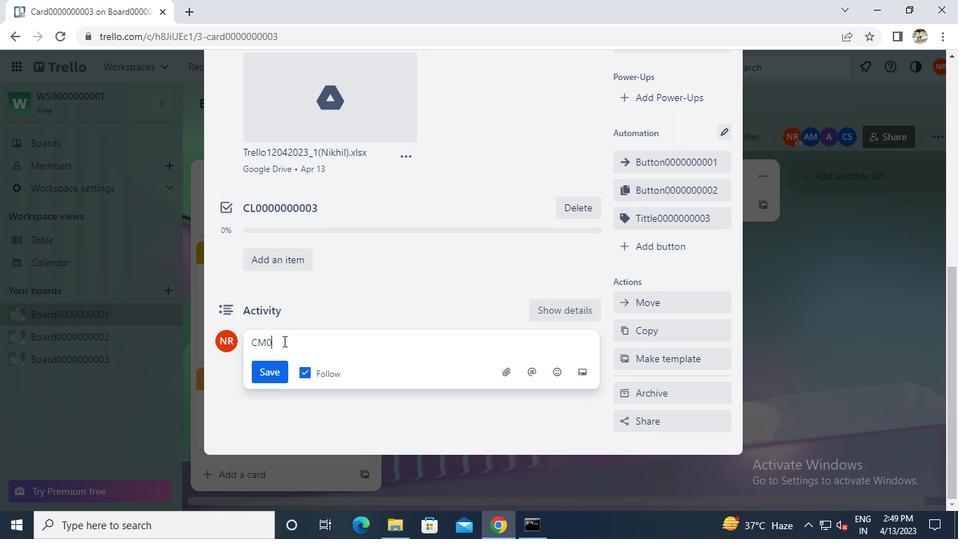 
Action: Keyboard 0
Screenshot: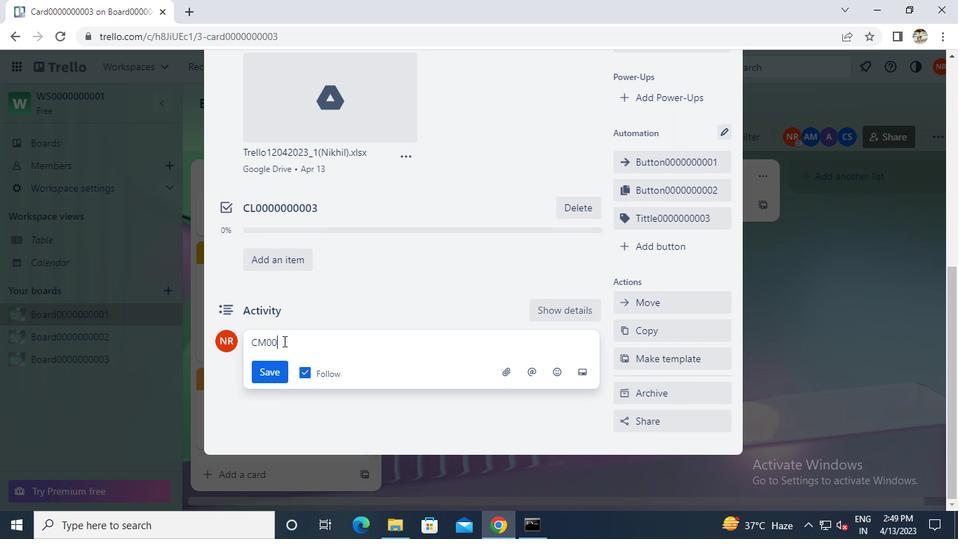 
Action: Keyboard 0
Screenshot: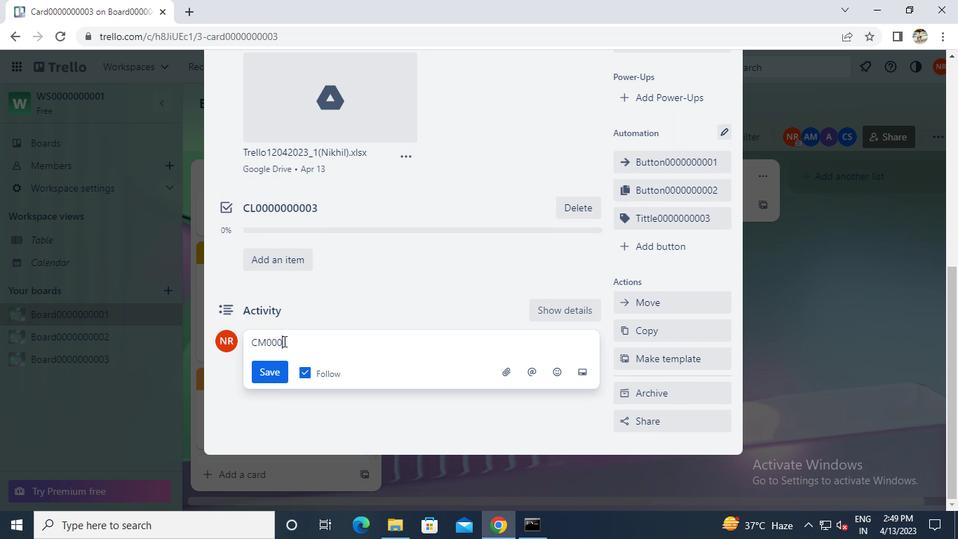 
Action: Keyboard 0
Screenshot: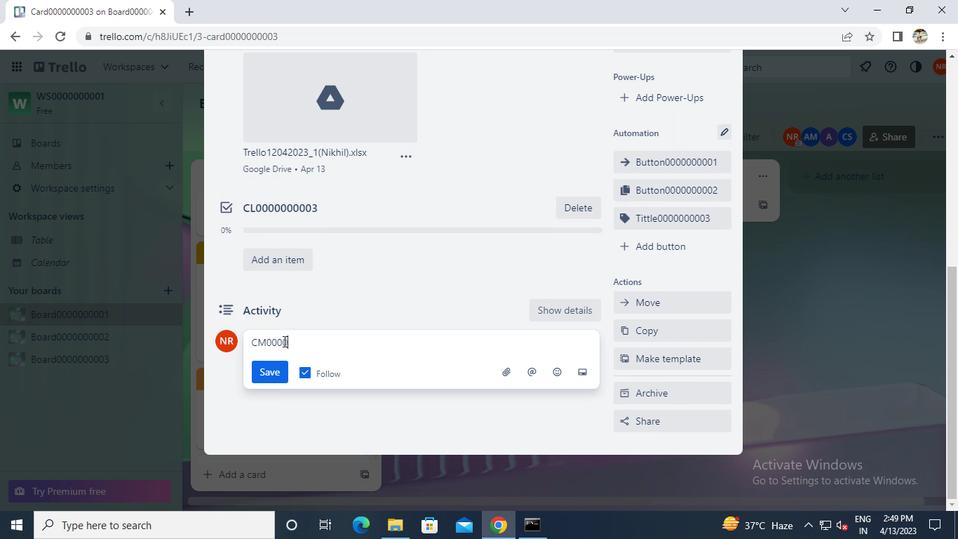 
Action: Keyboard 0
Screenshot: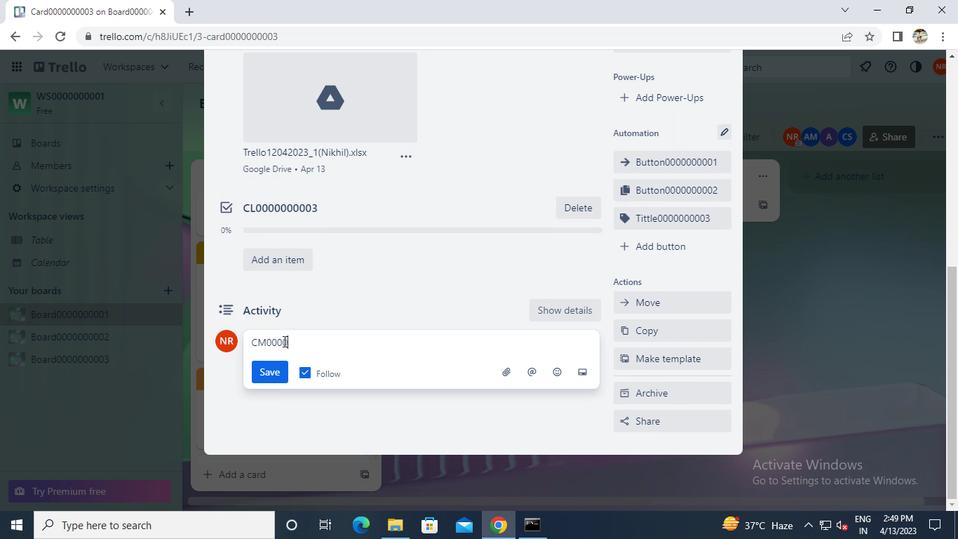 
Action: Keyboard 0
Screenshot: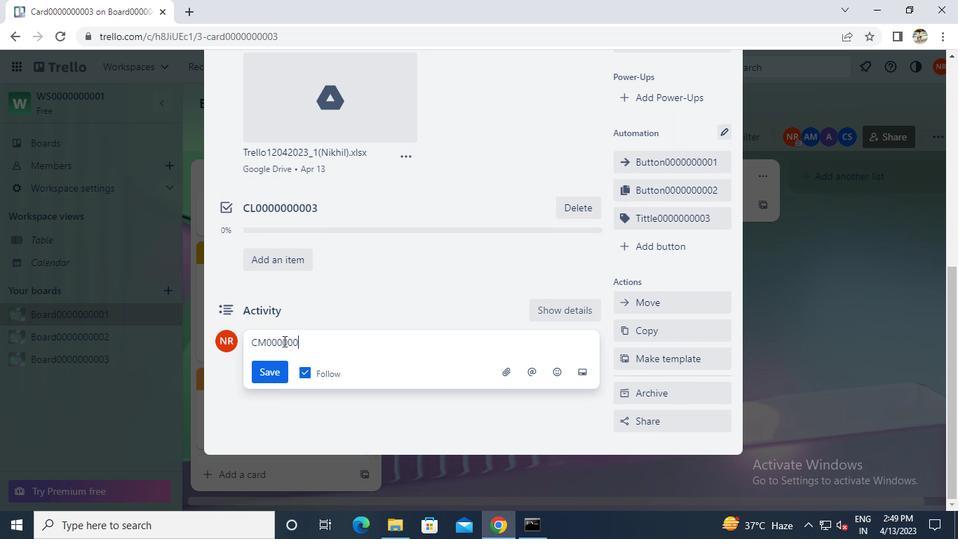 
Action: Keyboard 0
Screenshot: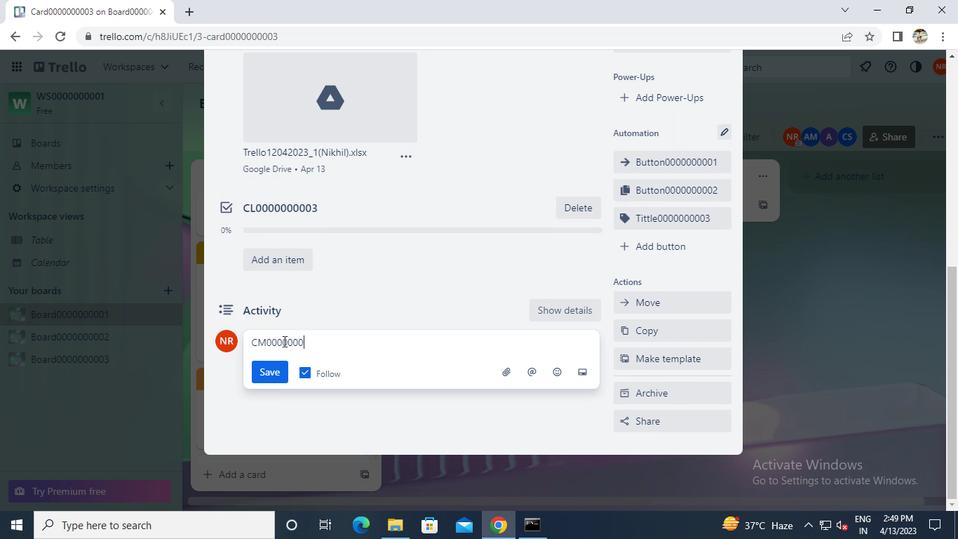 
Action: Keyboard 3
Screenshot: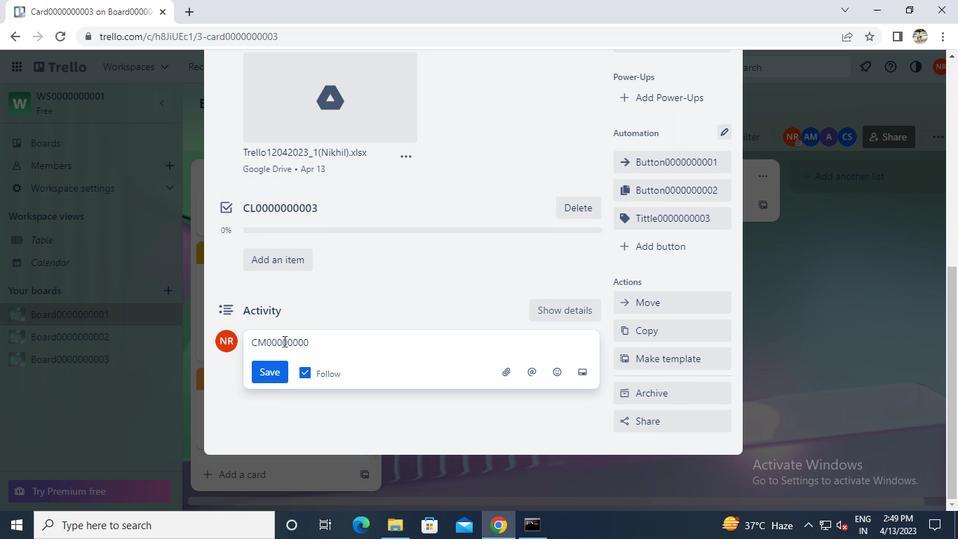 
Action: Mouse moved to (275, 367)
Screenshot: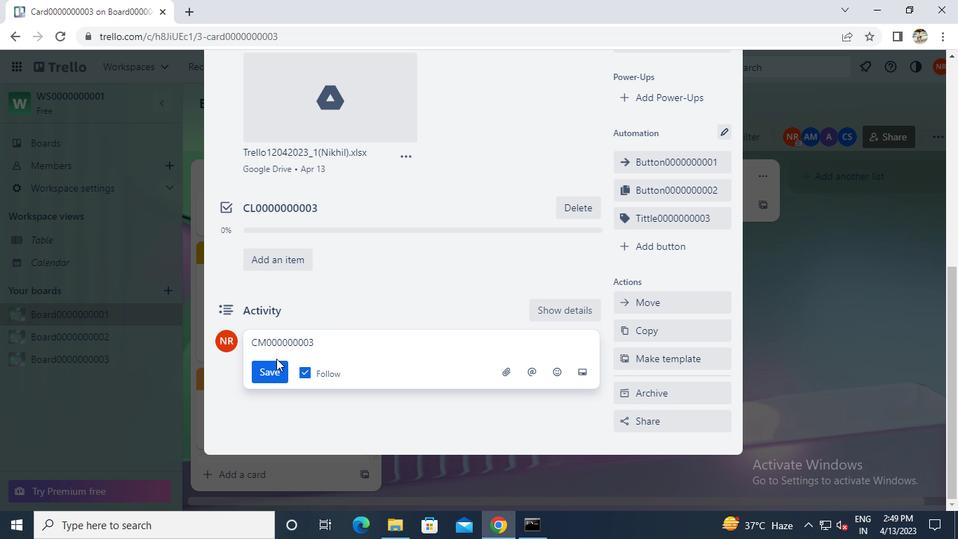 
Action: Mouse pressed left at (275, 367)
Screenshot: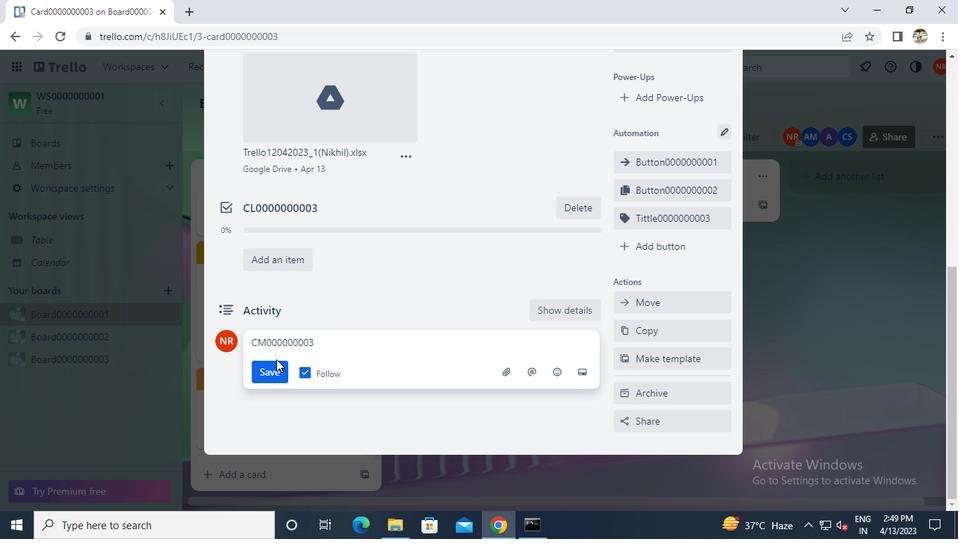 
Action: Mouse moved to (526, 515)
Screenshot: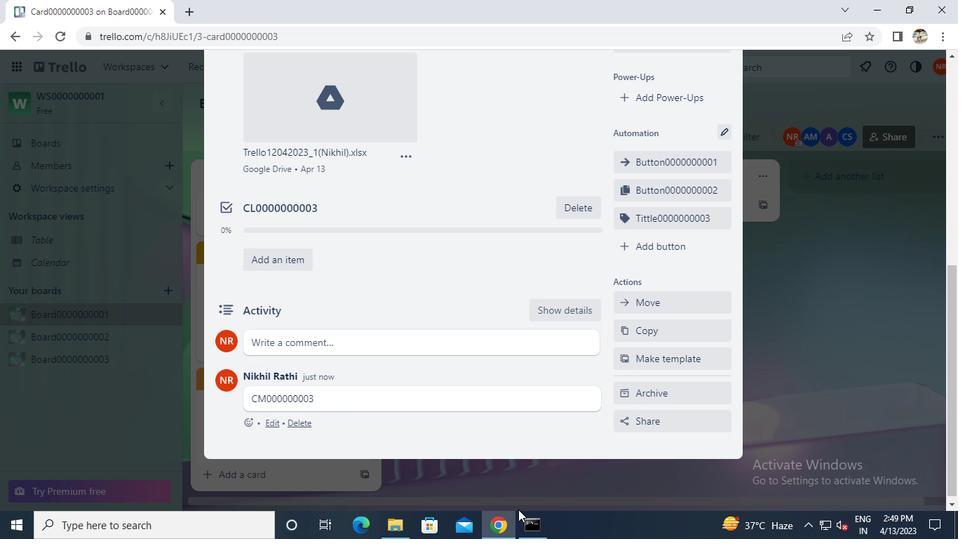 
Action: Mouse pressed left at (526, 515)
Screenshot: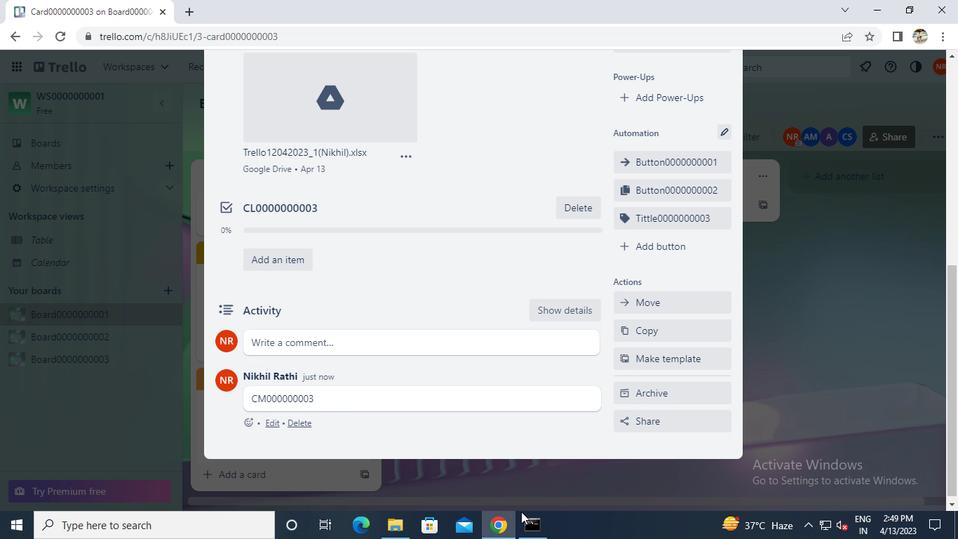 
Action: Mouse moved to (757, 80)
Screenshot: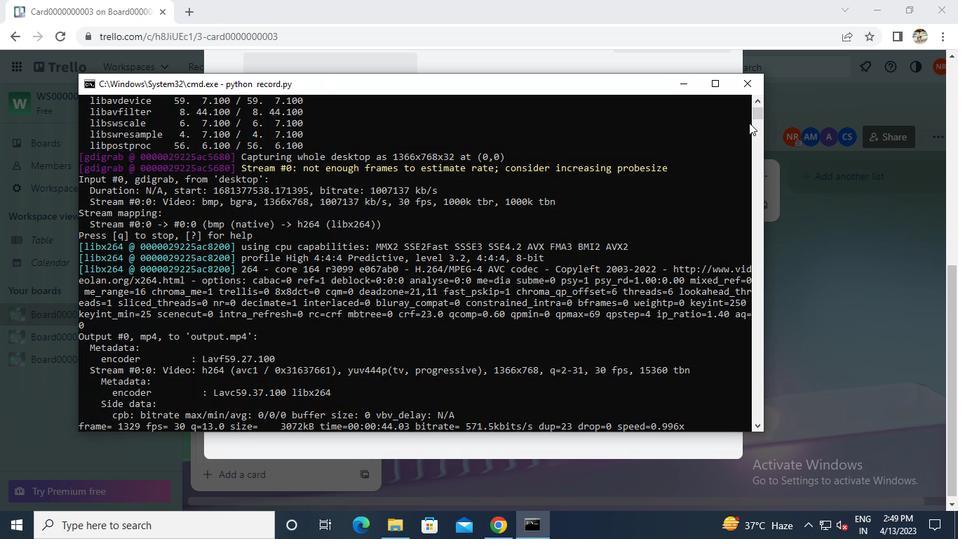 
Action: Mouse pressed left at (757, 80)
Screenshot: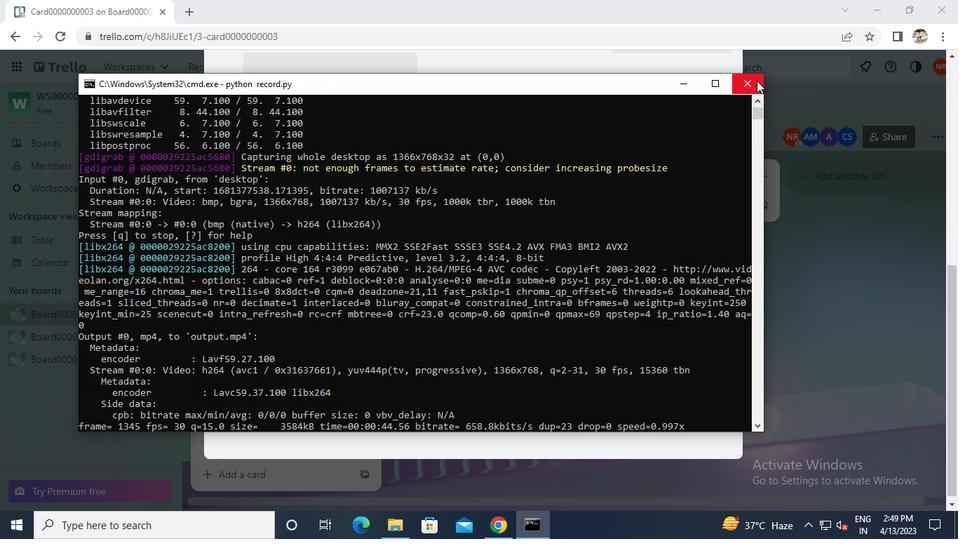 
